 Task: Write the message "Tone and style: Engaging, conversational, and informative".
Action: Mouse moved to (1351, 109)
Screenshot: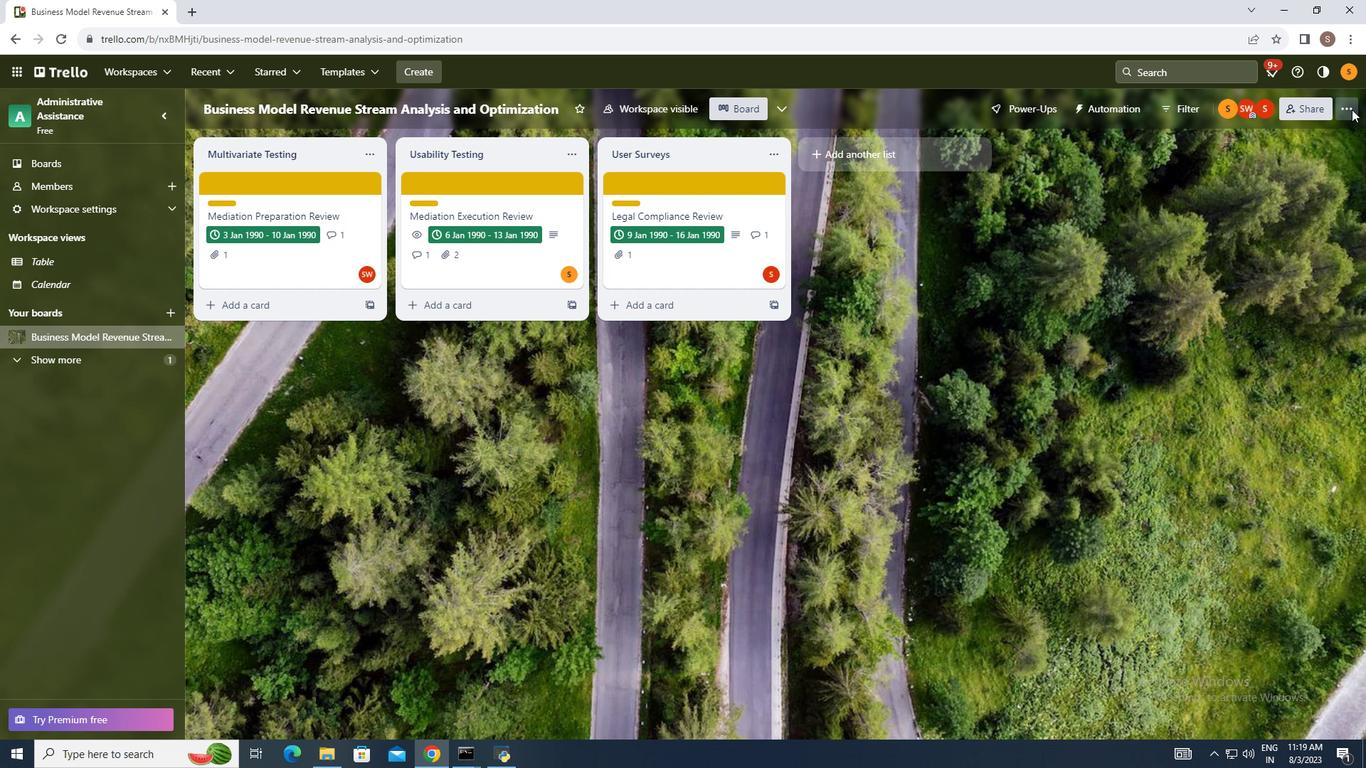 
Action: Mouse pressed left at (1351, 109)
Screenshot: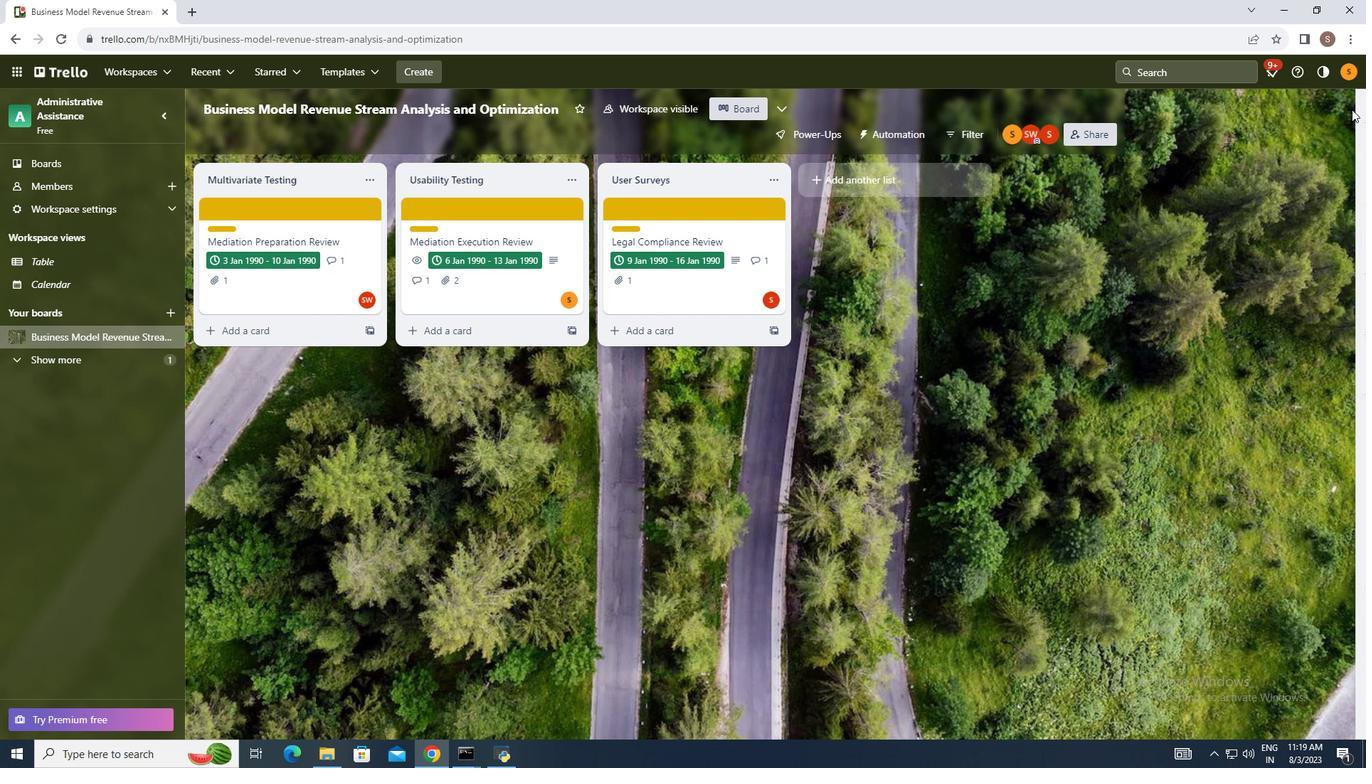
Action: Mouse moved to (1252, 311)
Screenshot: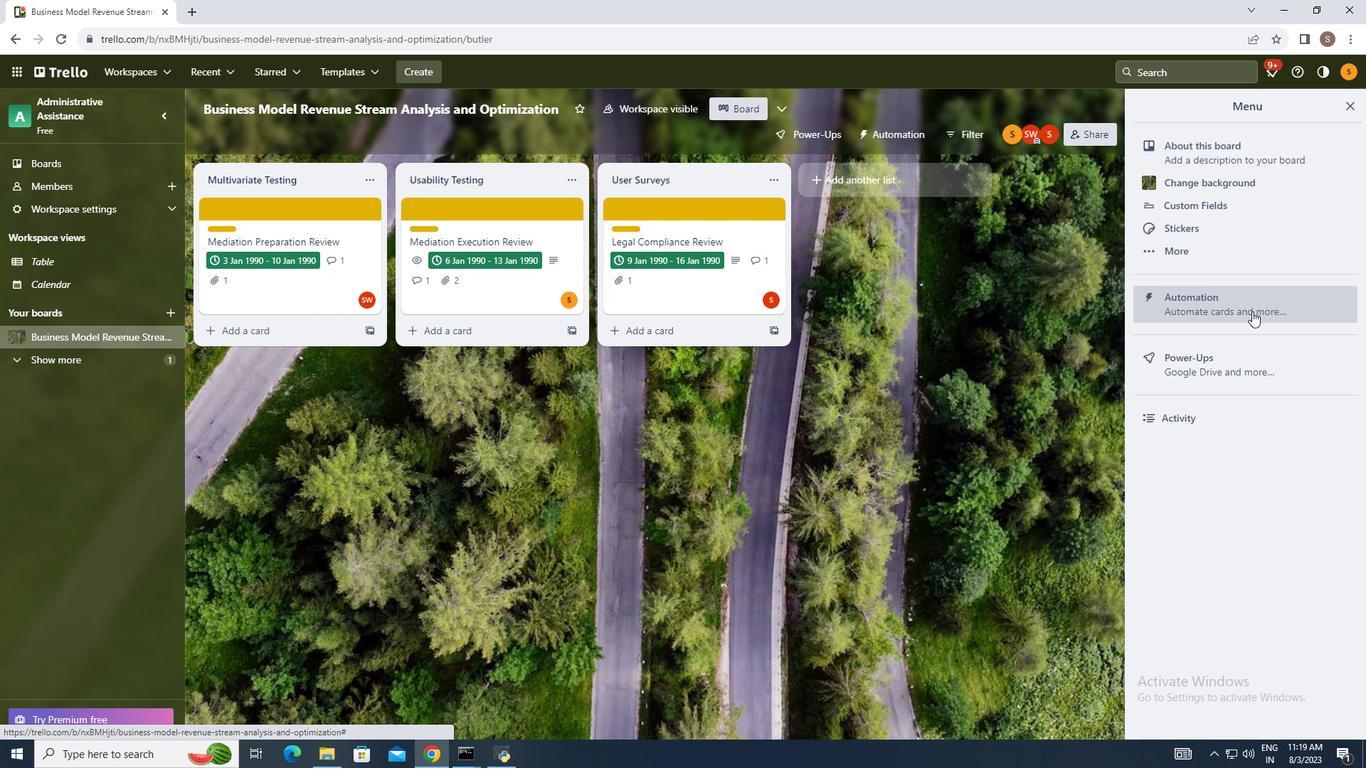 
Action: Mouse pressed left at (1252, 311)
Screenshot: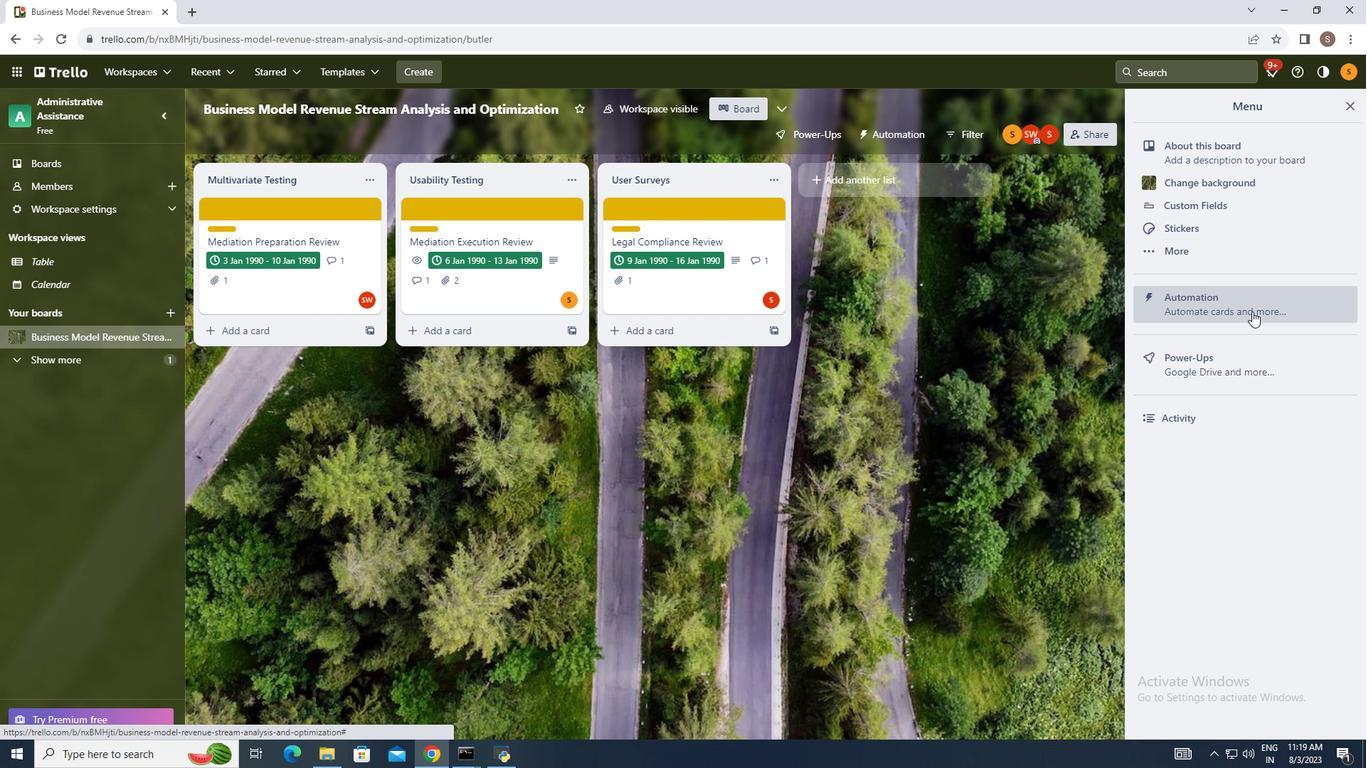 
Action: Mouse moved to (273, 379)
Screenshot: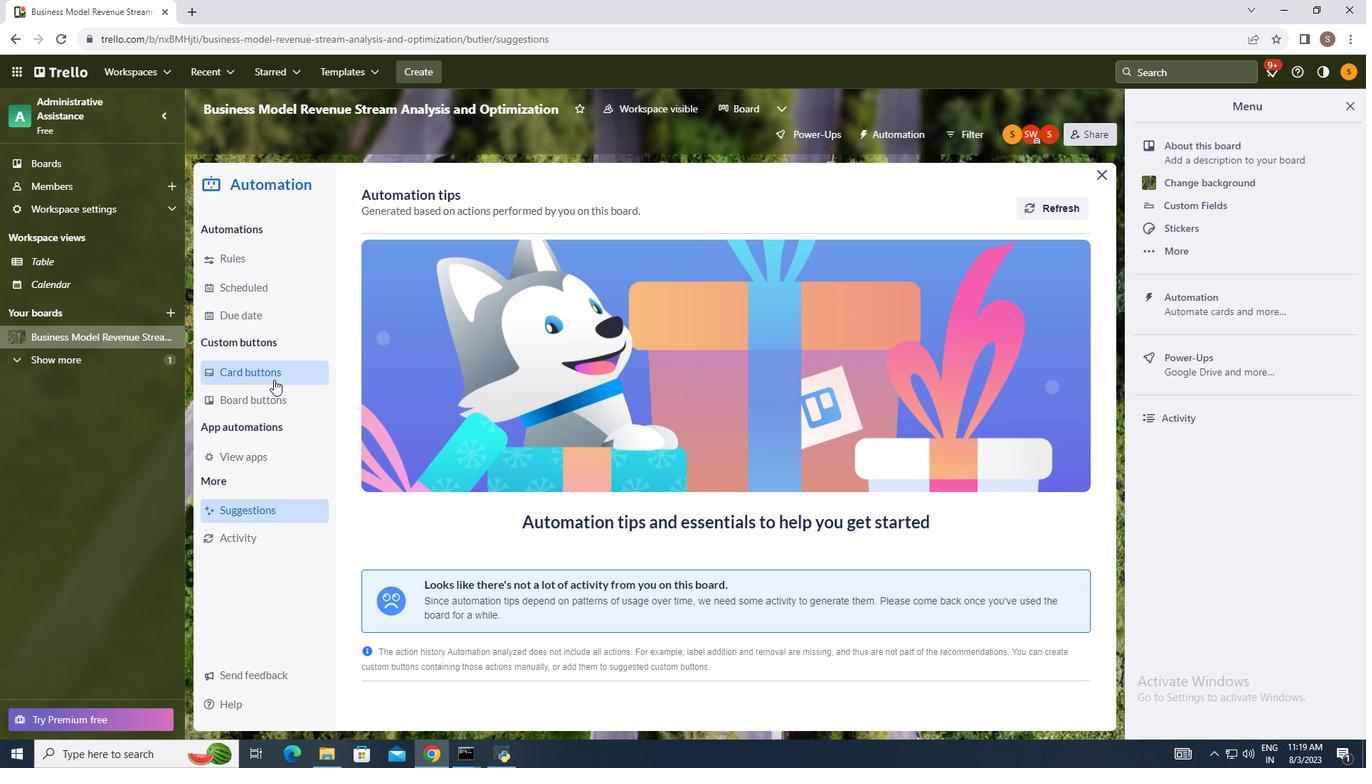 
Action: Mouse pressed left at (273, 379)
Screenshot: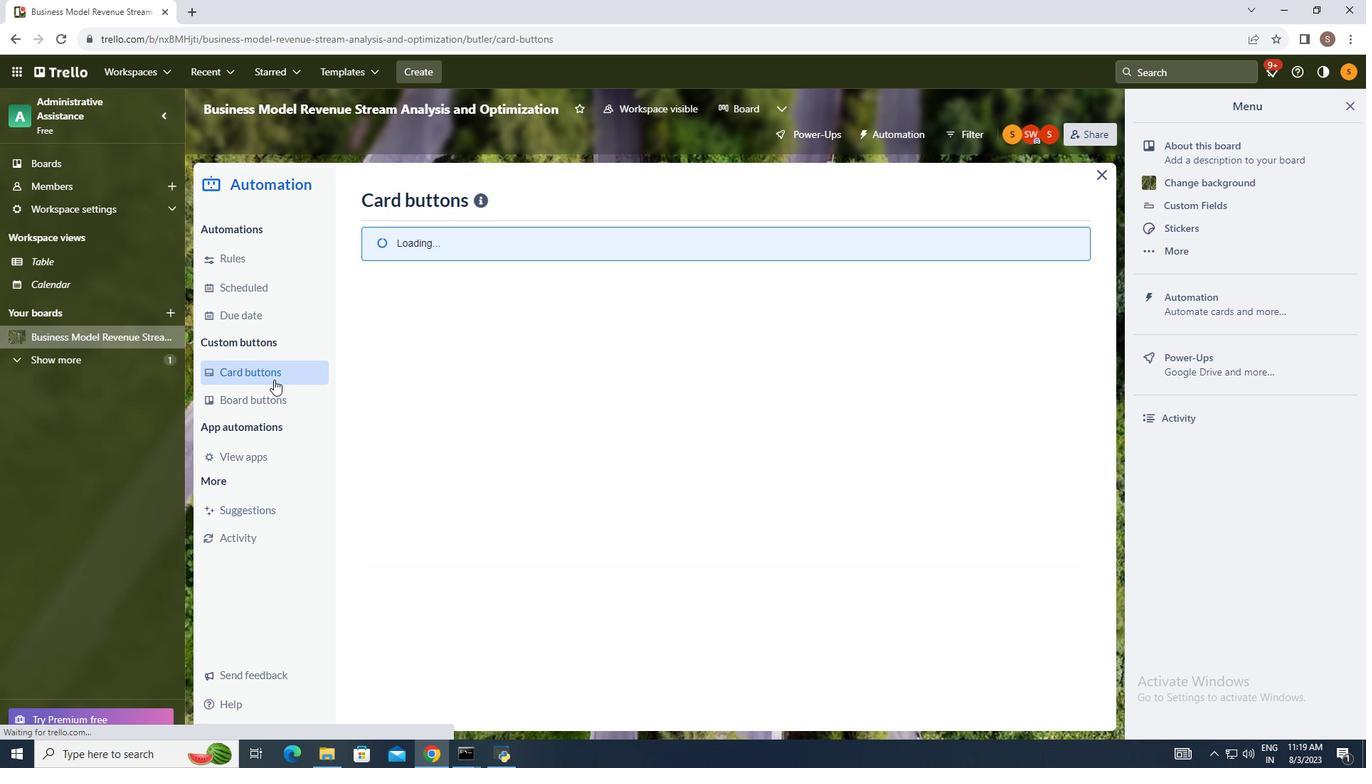 
Action: Mouse moved to (1028, 201)
Screenshot: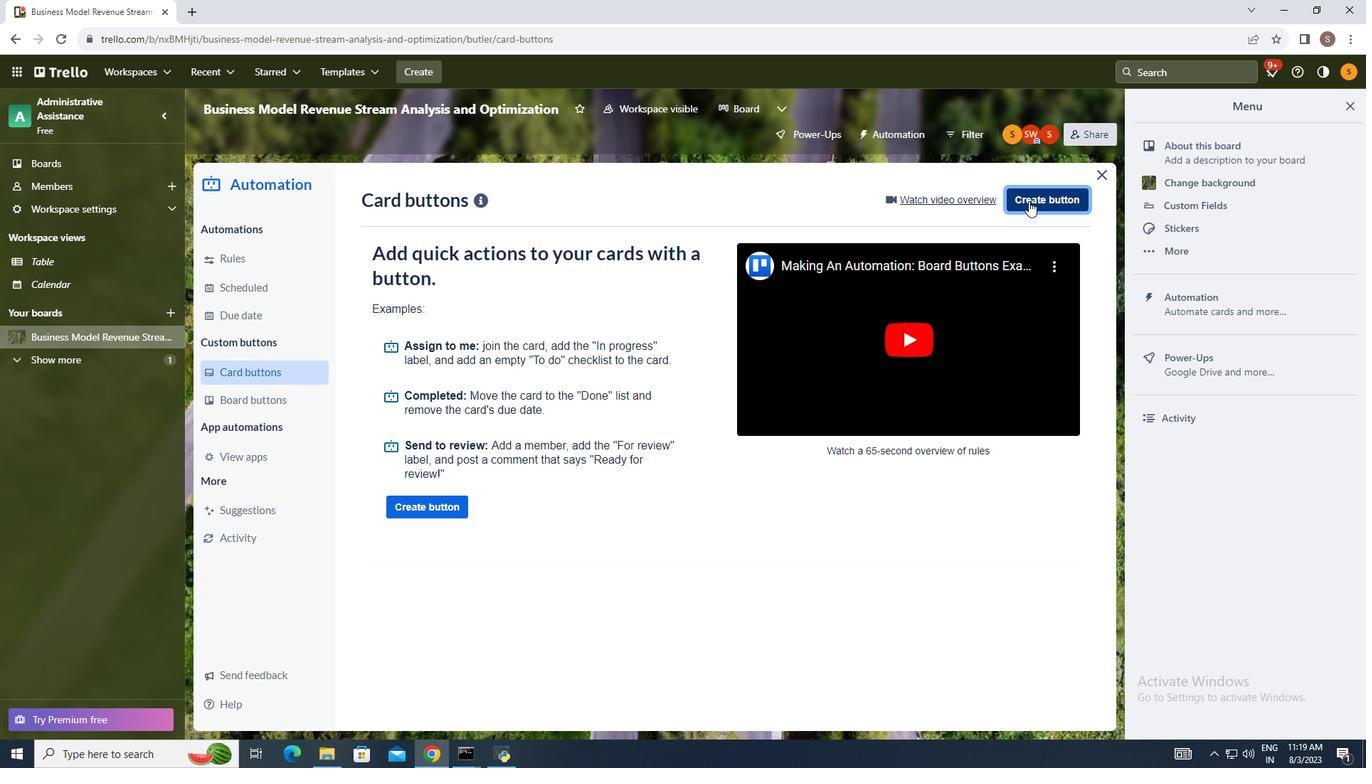 
Action: Mouse pressed left at (1028, 201)
Screenshot: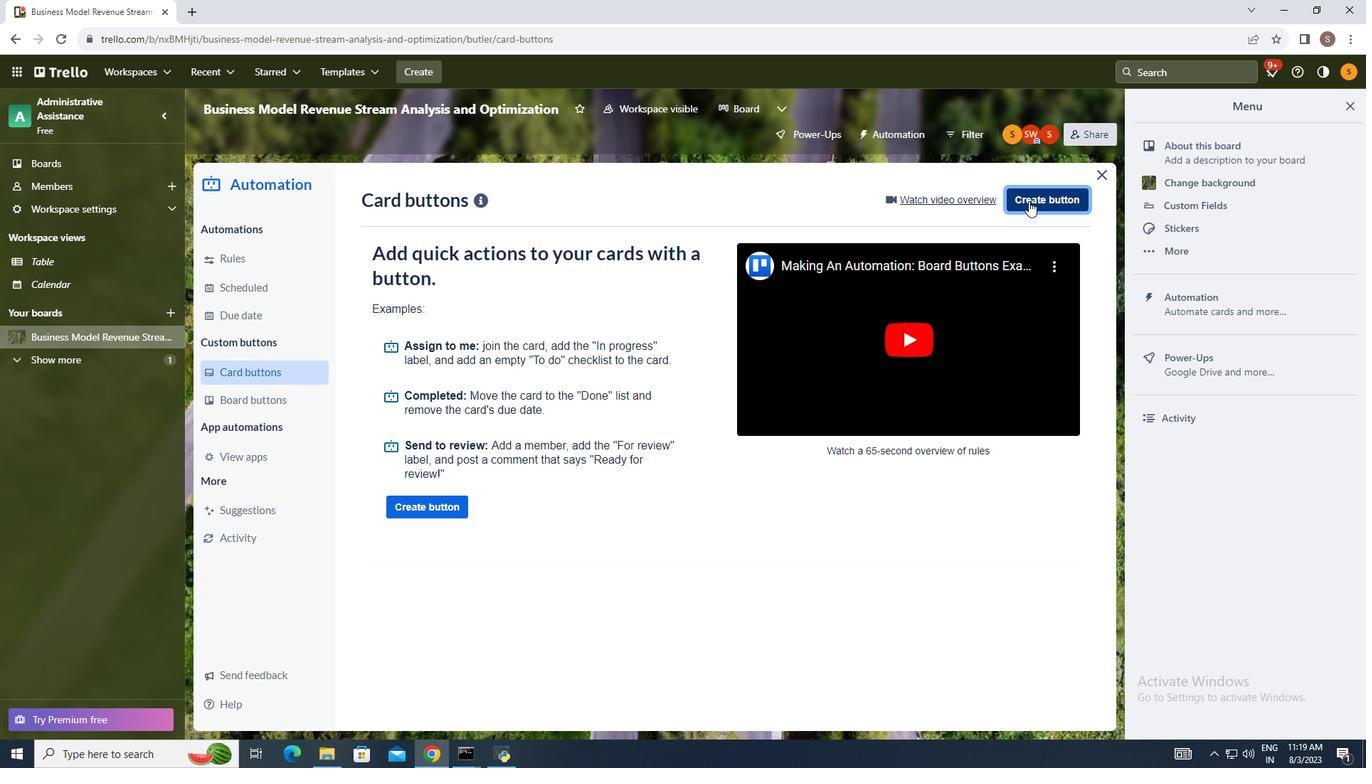 
Action: Mouse moved to (741, 394)
Screenshot: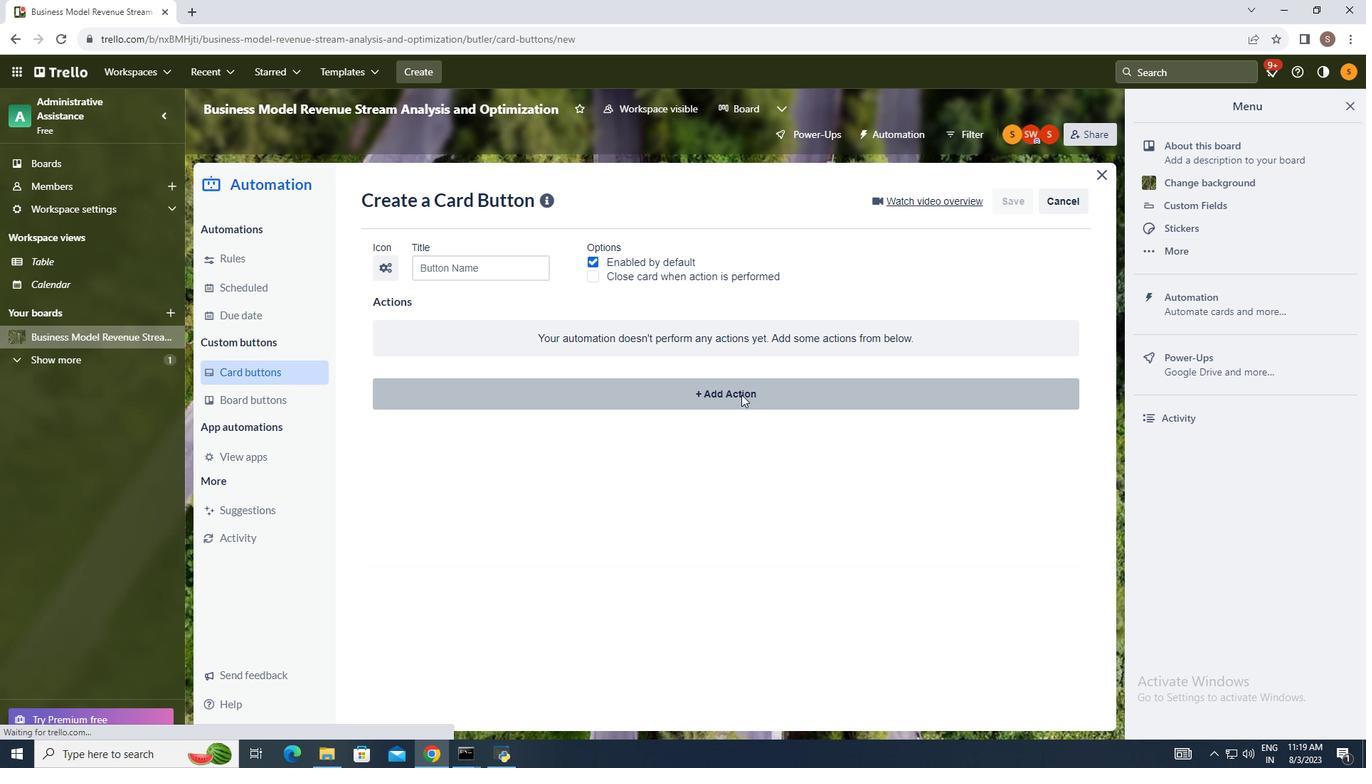 
Action: Mouse pressed left at (741, 394)
Screenshot: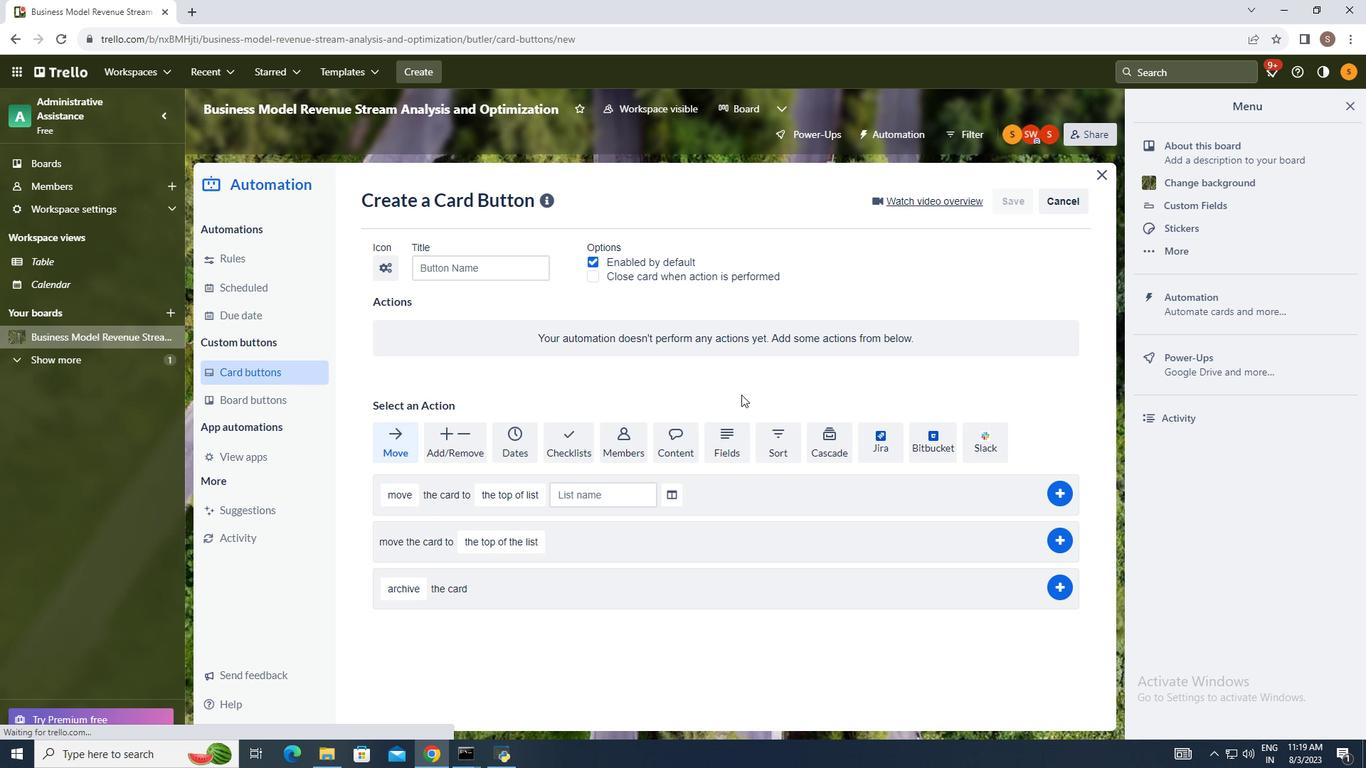 
Action: Mouse moved to (672, 441)
Screenshot: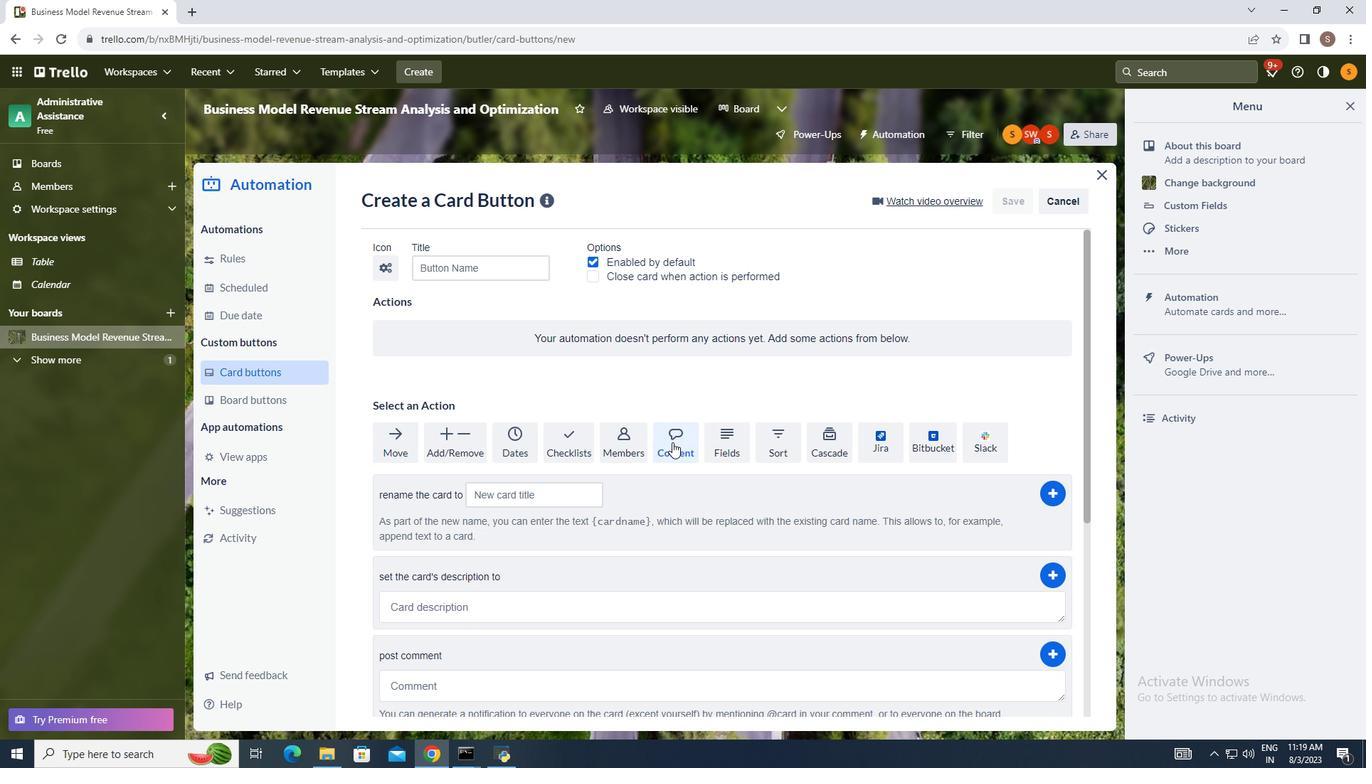 
Action: Mouse pressed left at (672, 441)
Screenshot: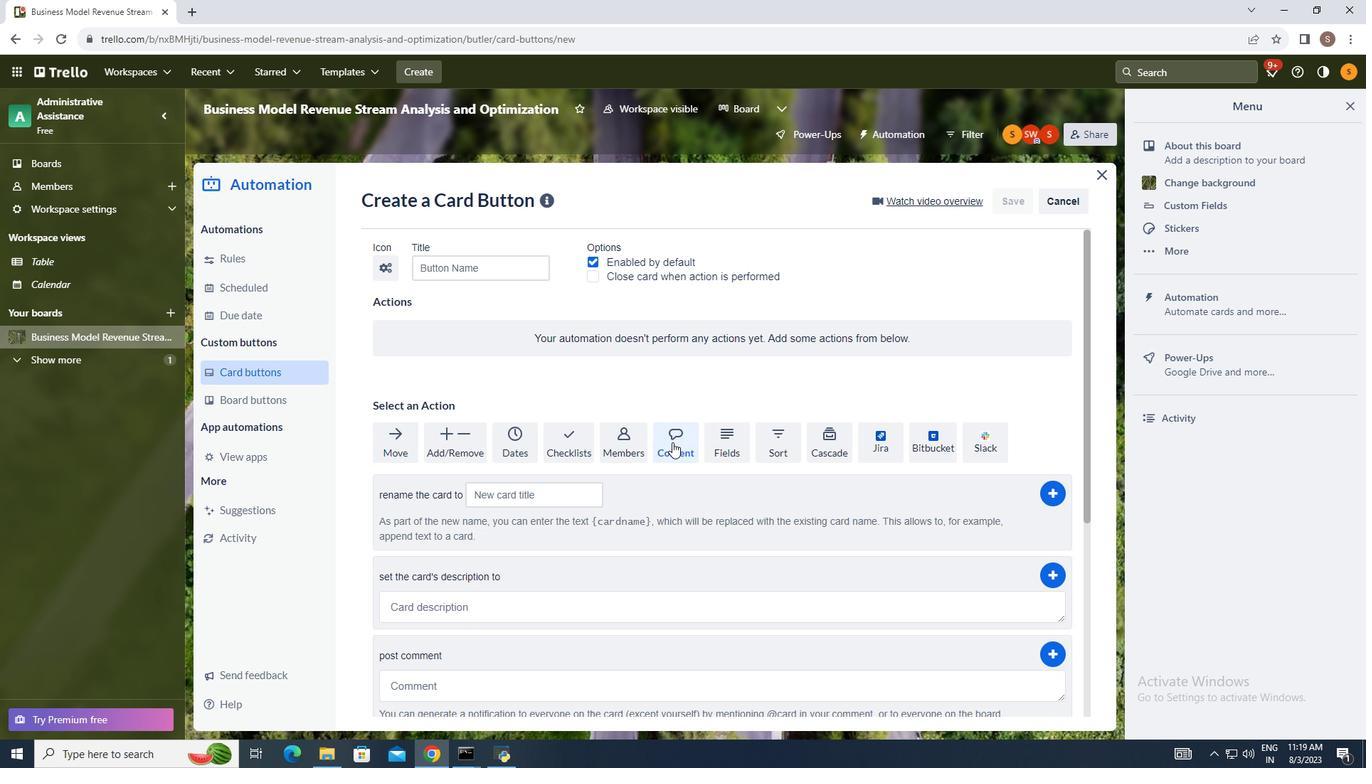 
Action: Mouse moved to (647, 492)
Screenshot: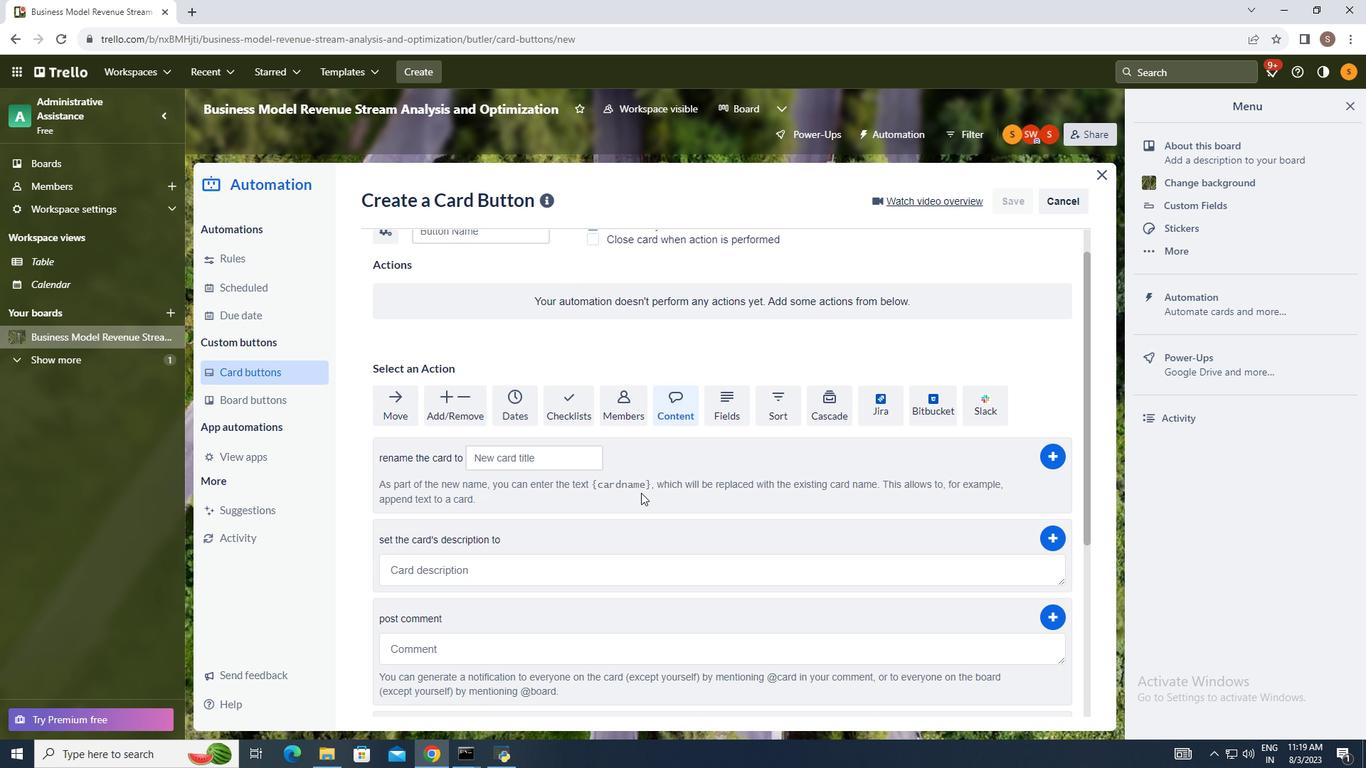 
Action: Mouse scrolled (647, 491) with delta (0, 0)
Screenshot: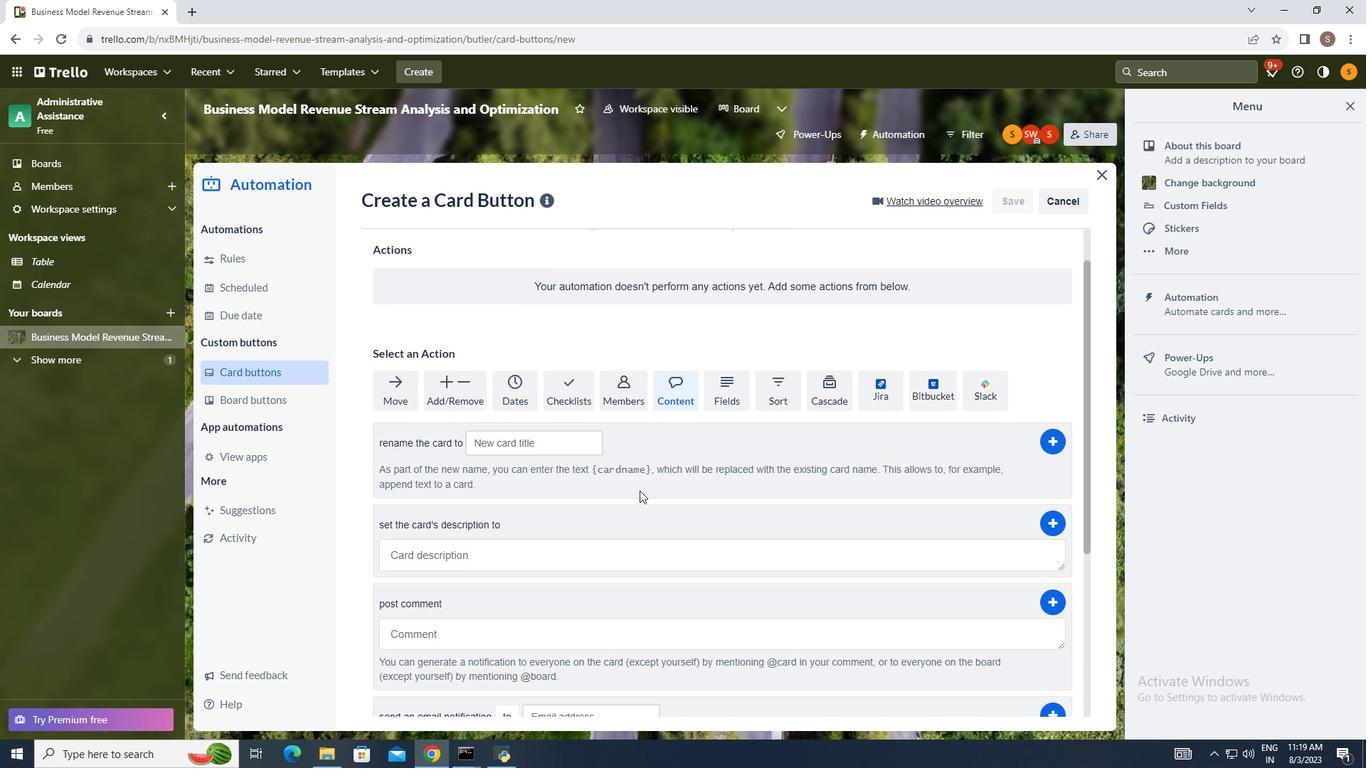 
Action: Mouse moved to (643, 493)
Screenshot: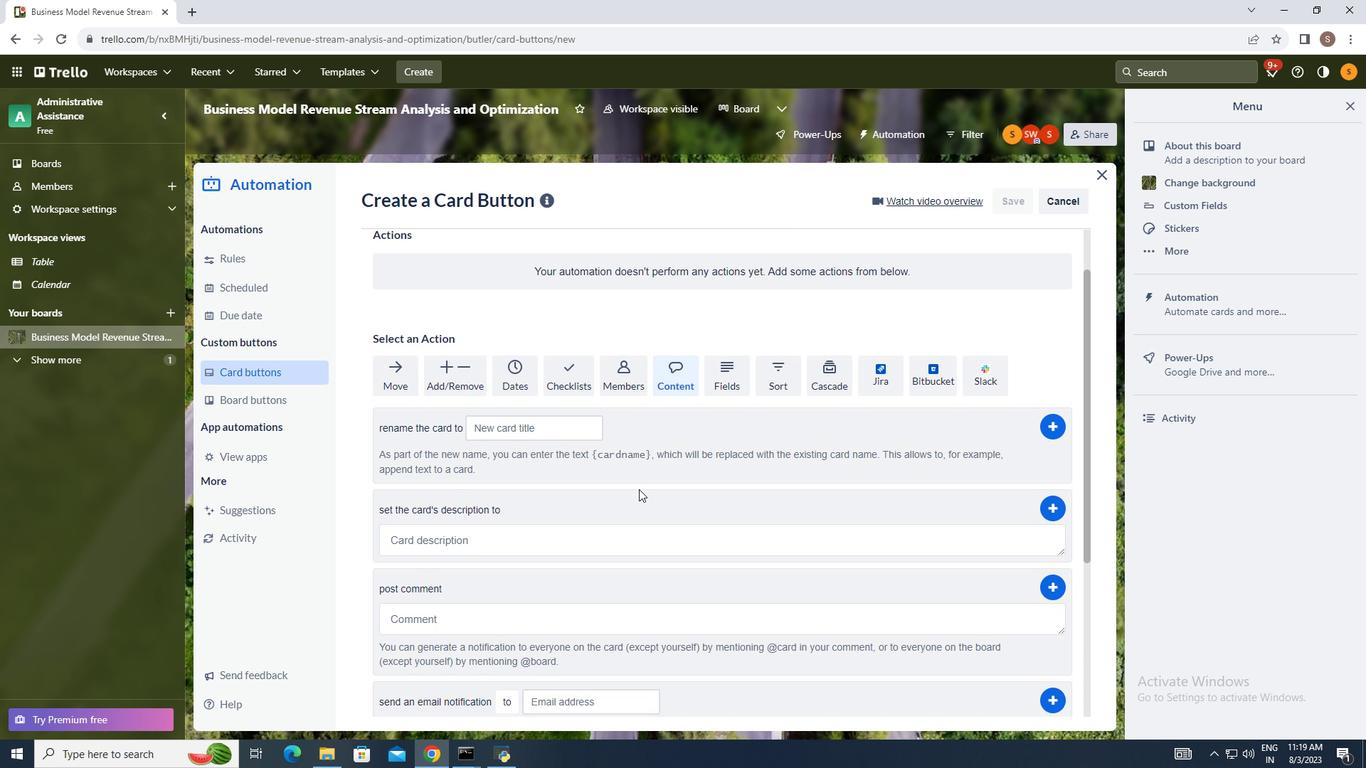 
Action: Mouse scrolled (643, 494) with delta (0, 0)
Screenshot: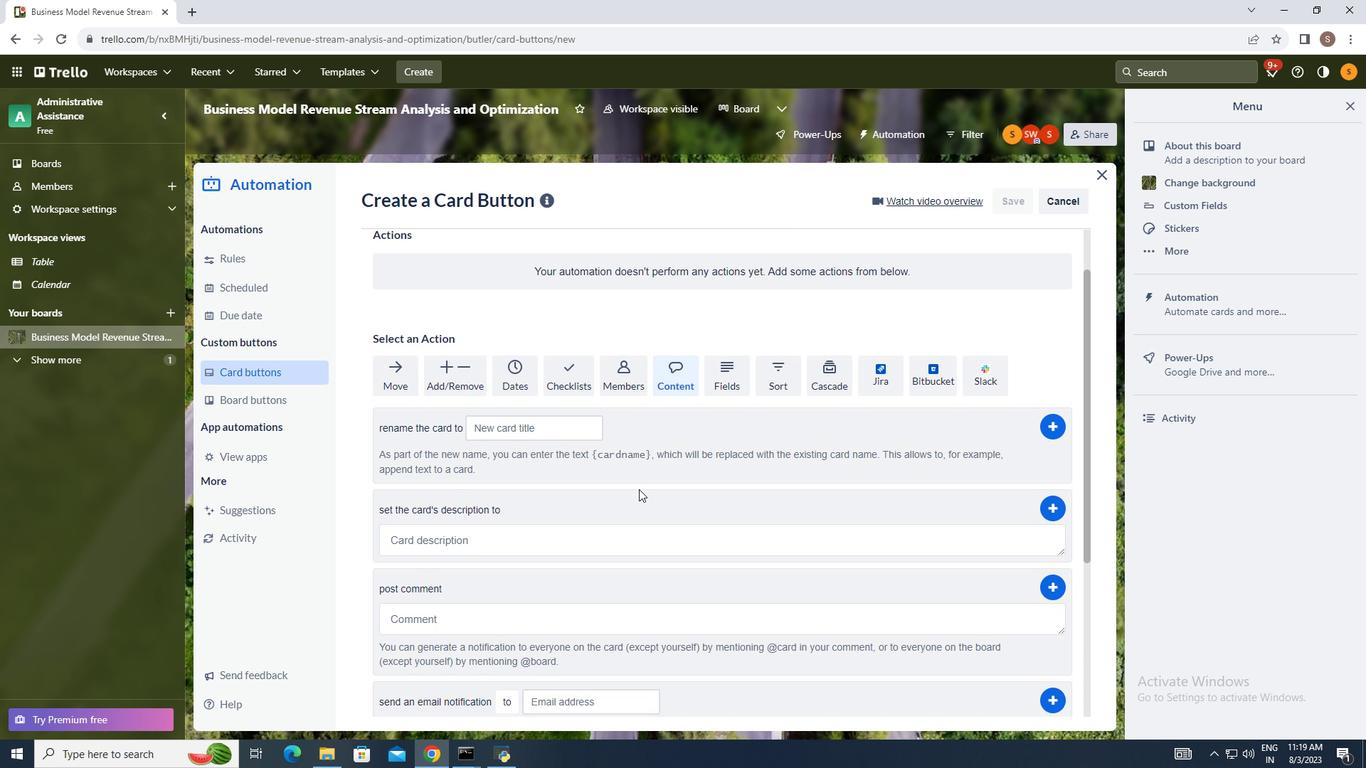 
Action: Mouse moved to (642, 494)
Screenshot: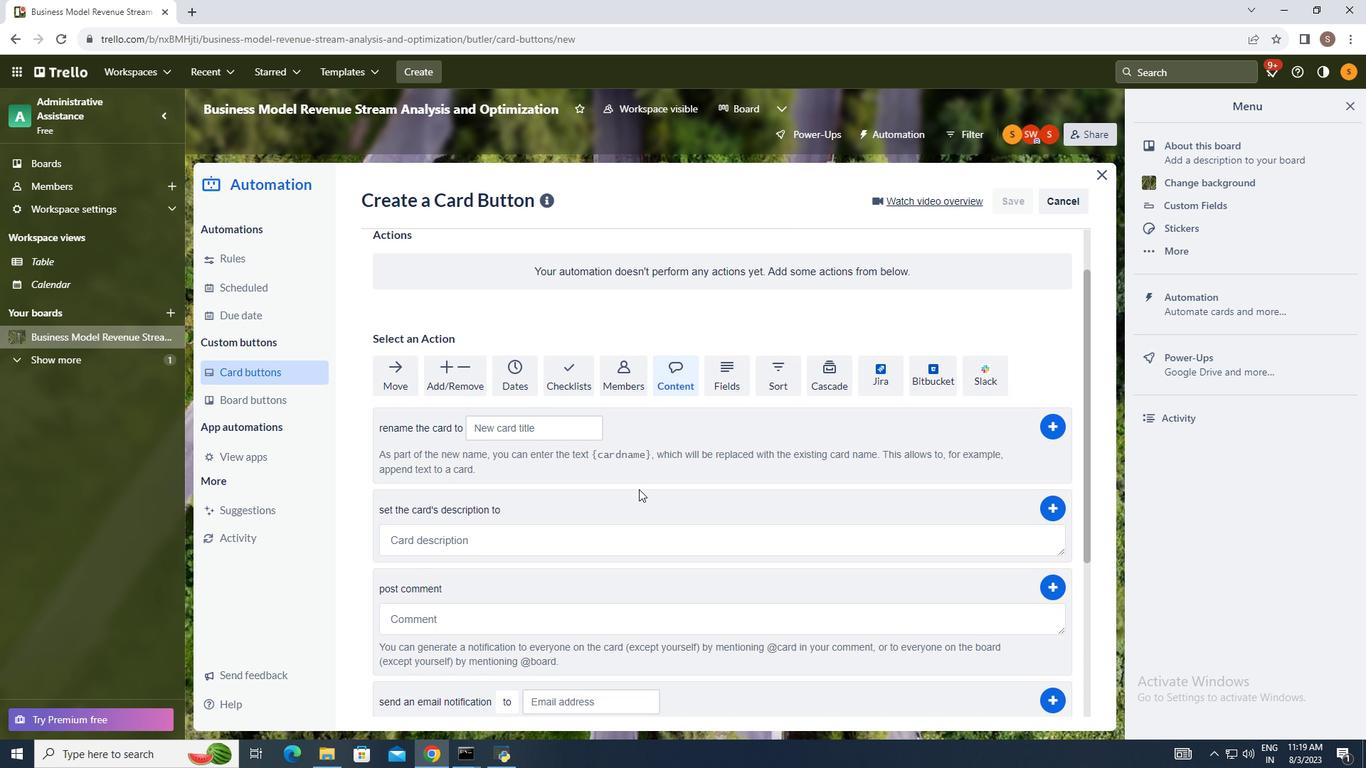 
Action: Mouse scrolled (642, 493) with delta (0, 0)
Screenshot: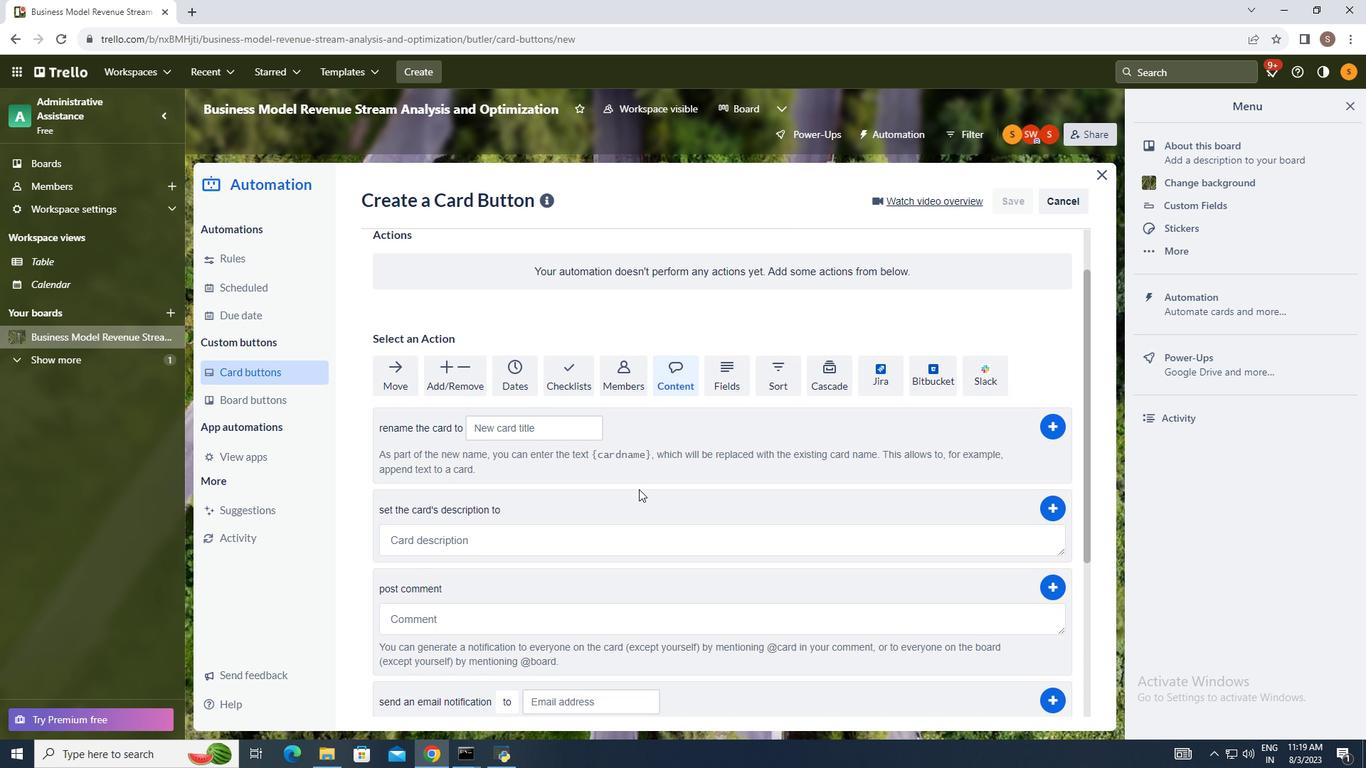 
Action: Mouse moved to (638, 489)
Screenshot: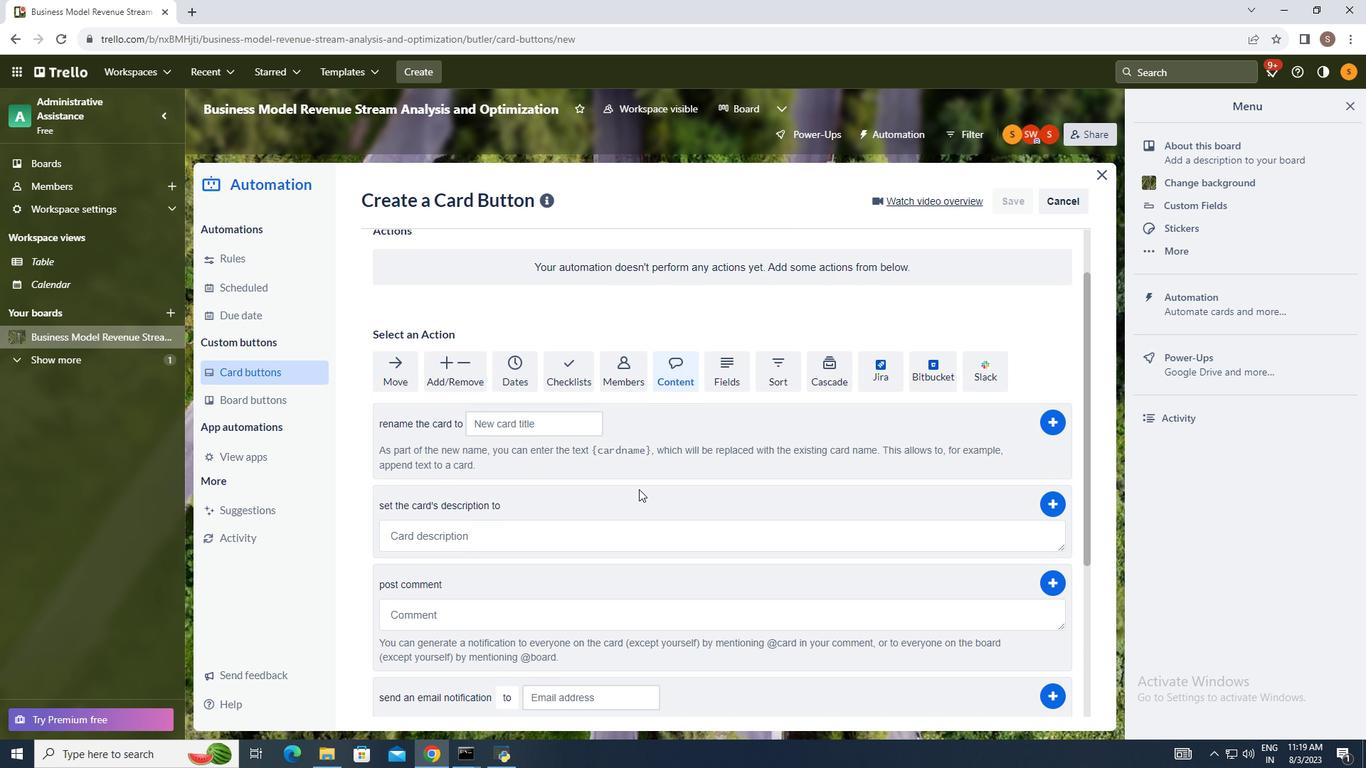 
Action: Mouse scrolled (638, 490) with delta (0, 0)
Screenshot: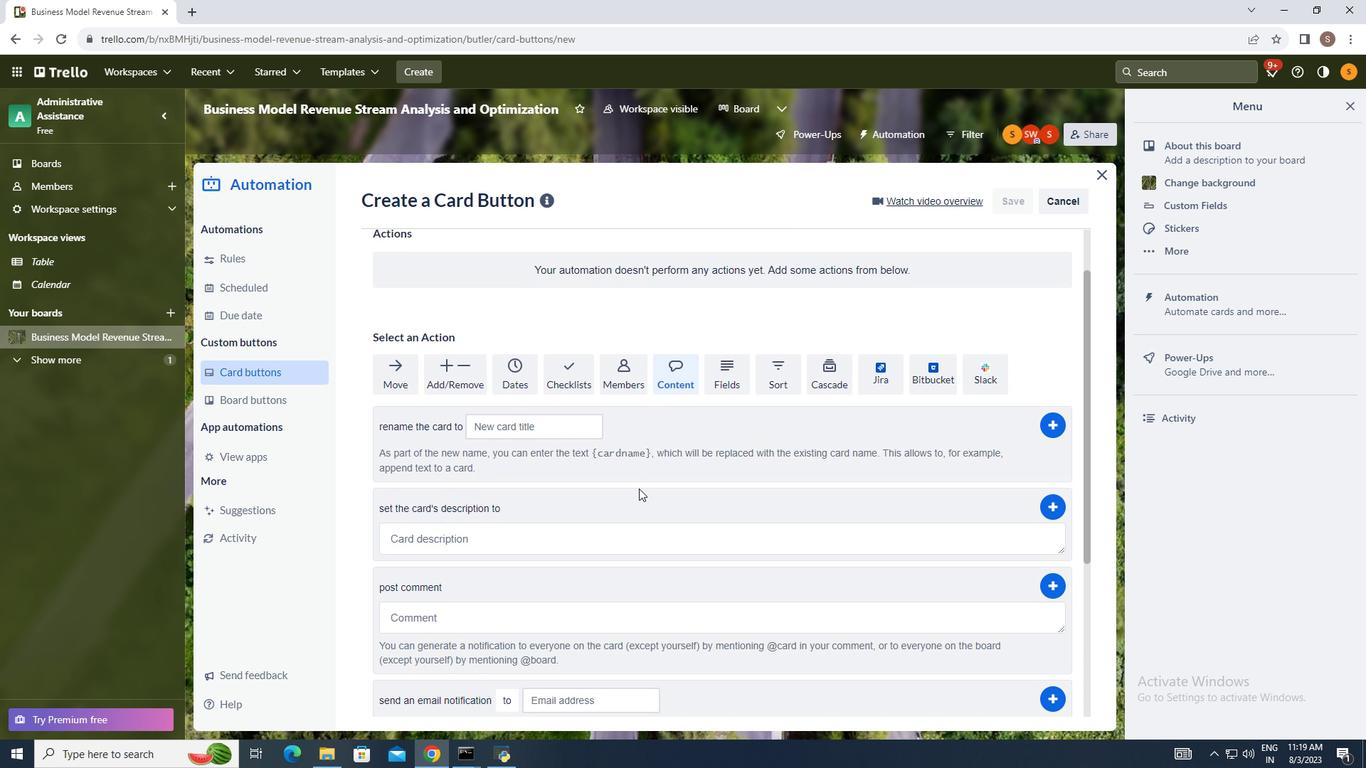 
Action: Mouse scrolled (638, 488) with delta (0, 0)
Screenshot: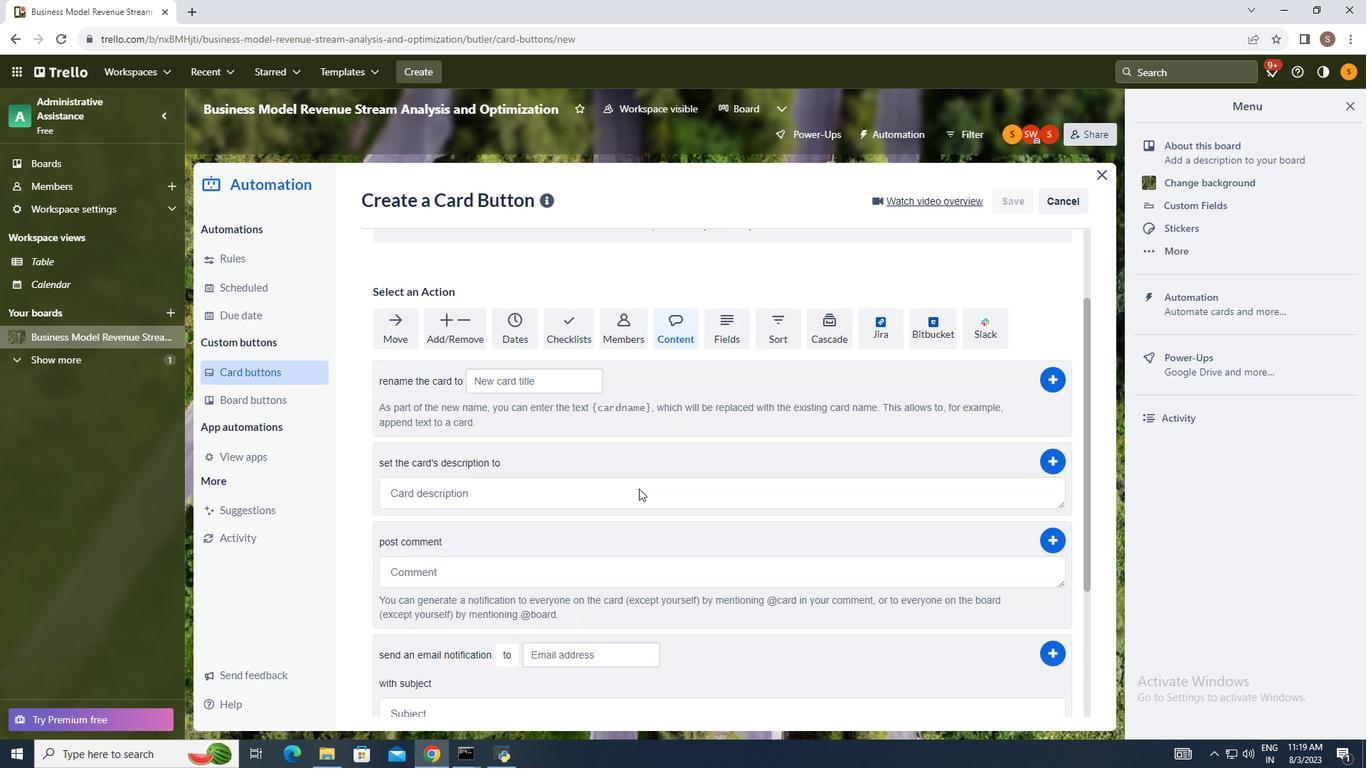
Action: Mouse scrolled (638, 488) with delta (0, 0)
Screenshot: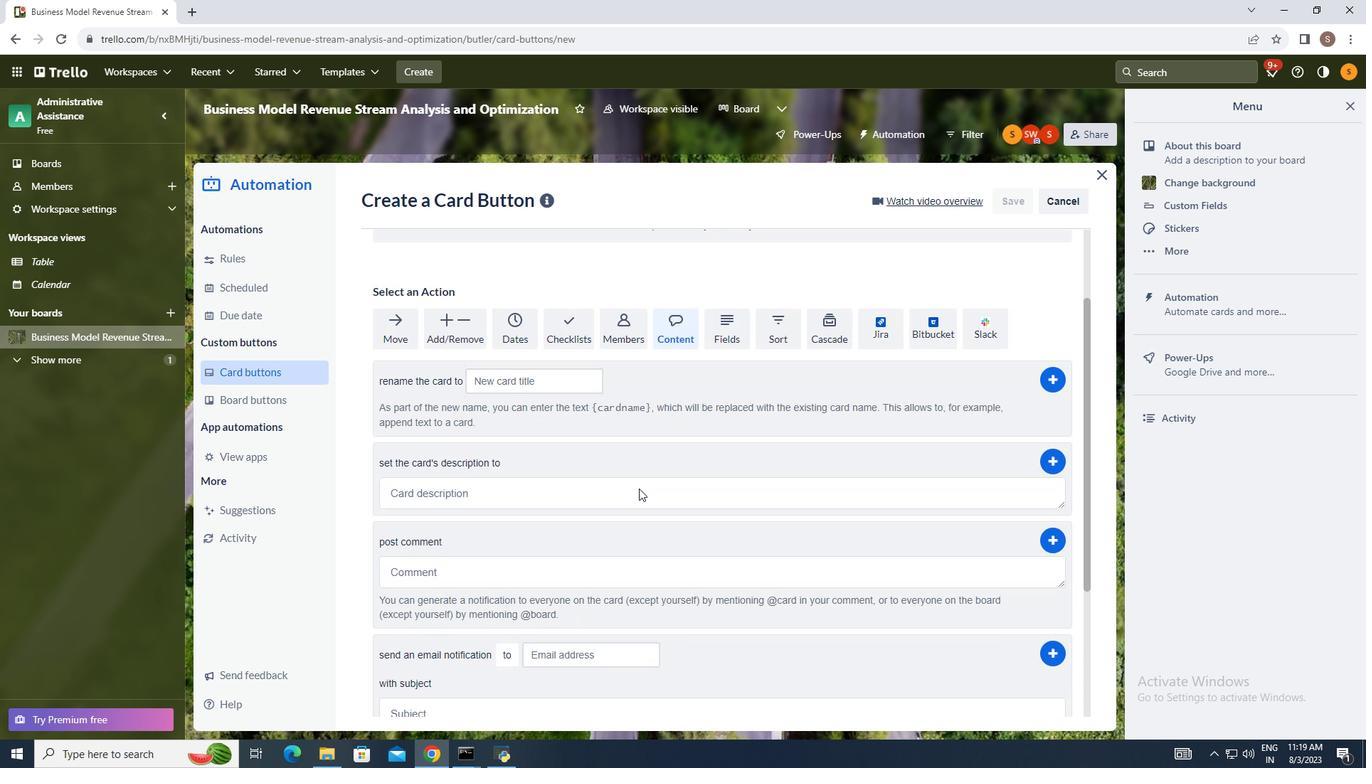 
Action: Mouse moved to (638, 488)
Screenshot: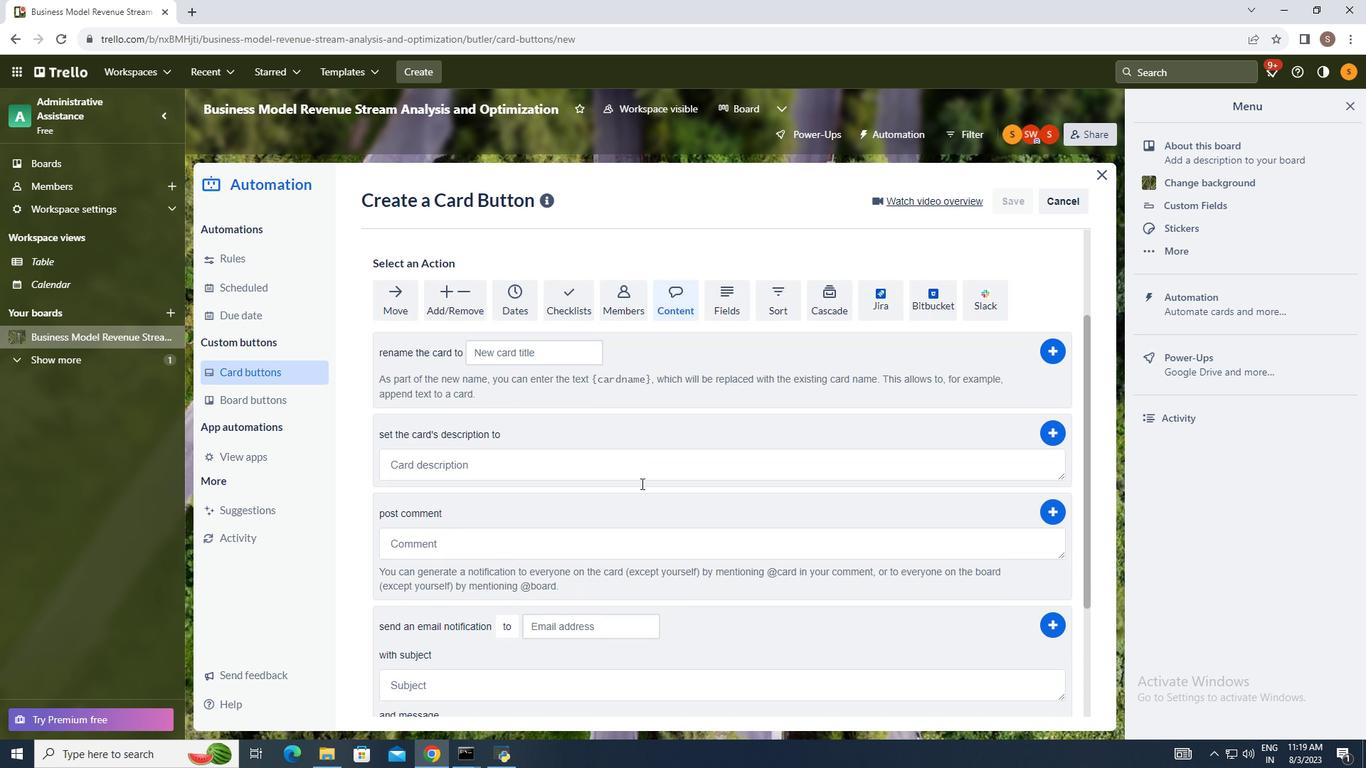 
Action: Mouse scrolled (638, 489) with delta (0, 0)
Screenshot: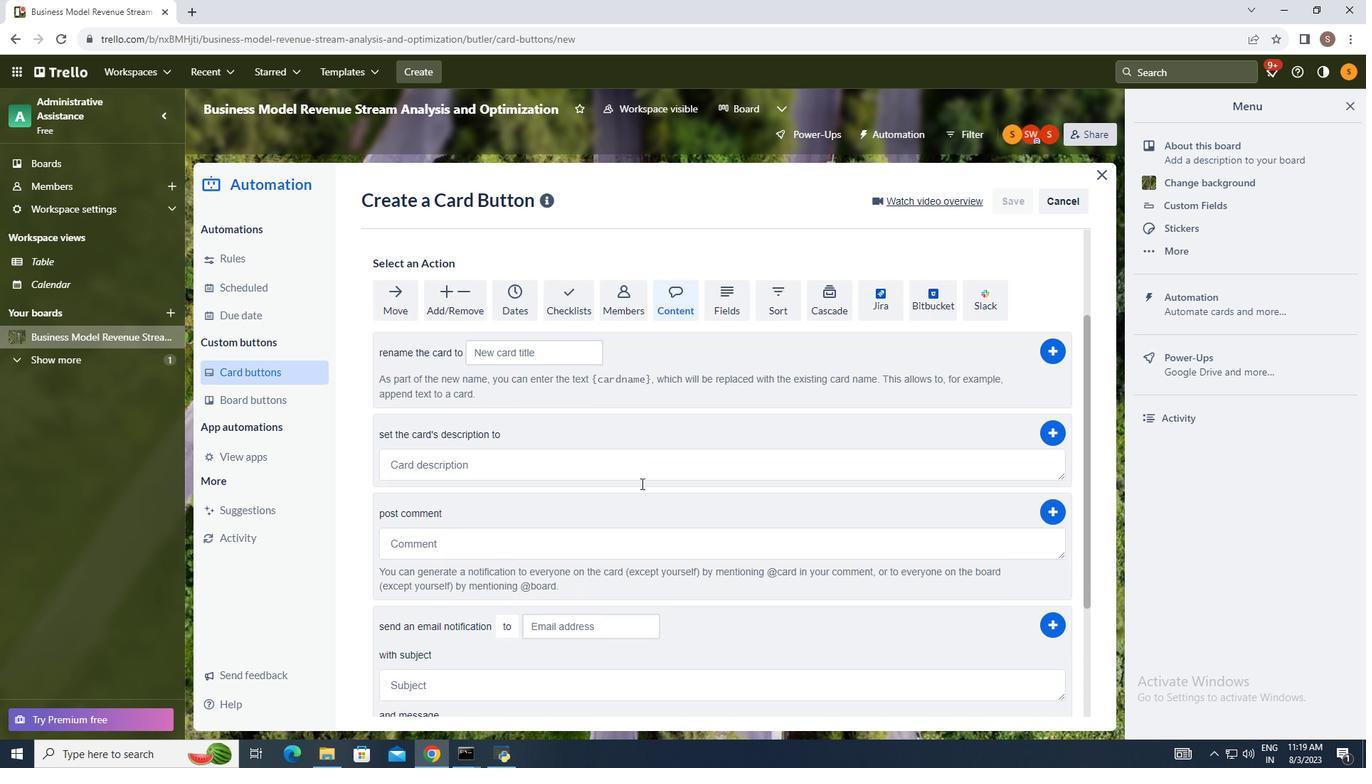 
Action: Mouse moved to (641, 484)
Screenshot: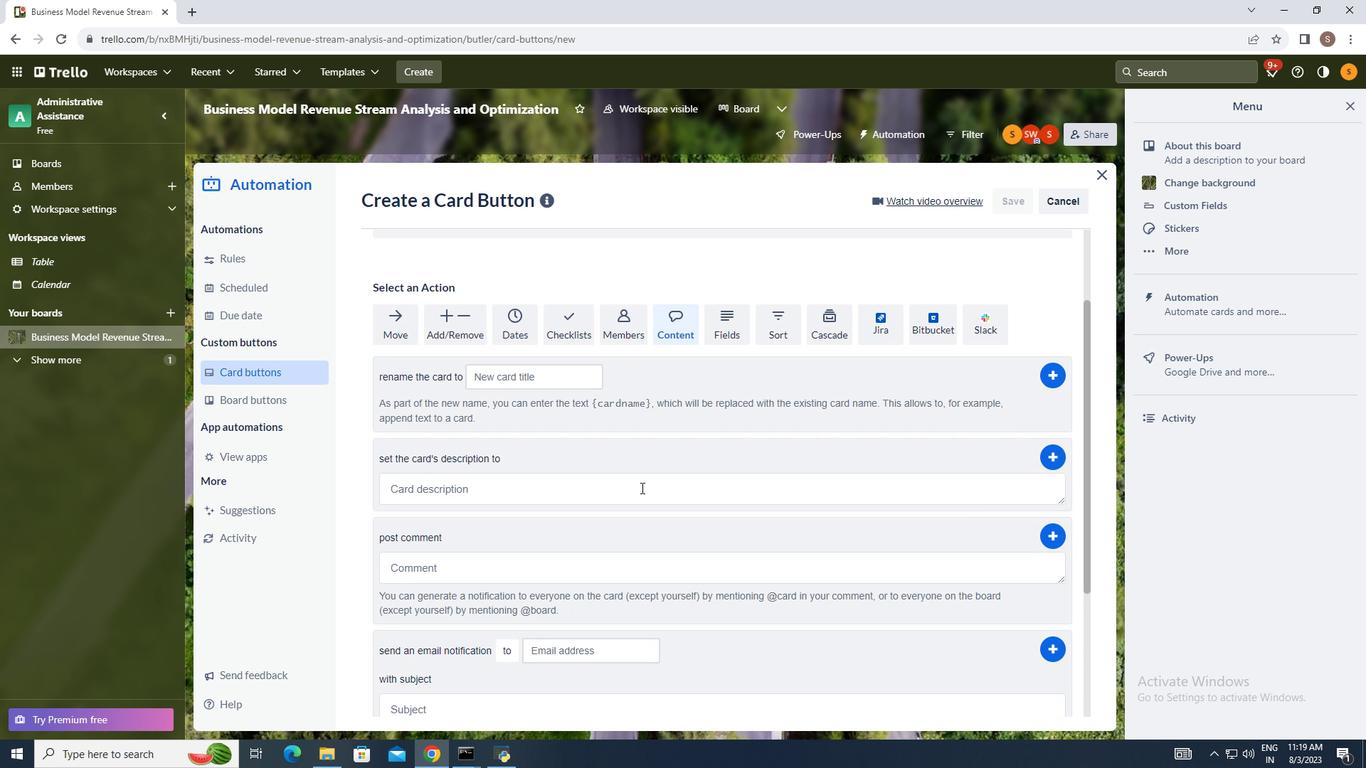 
Action: Mouse scrolled (641, 483) with delta (0, 0)
Screenshot: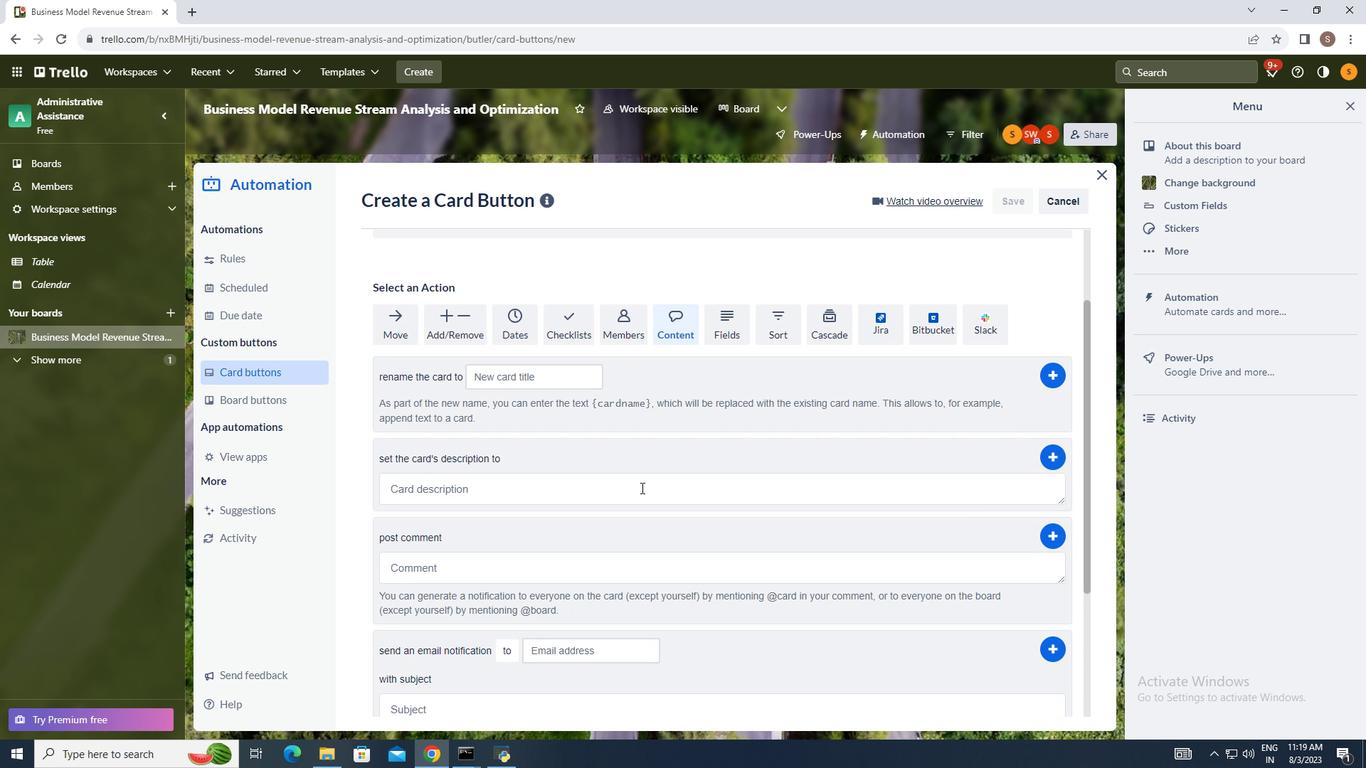 
Action: Mouse moved to (641, 485)
Screenshot: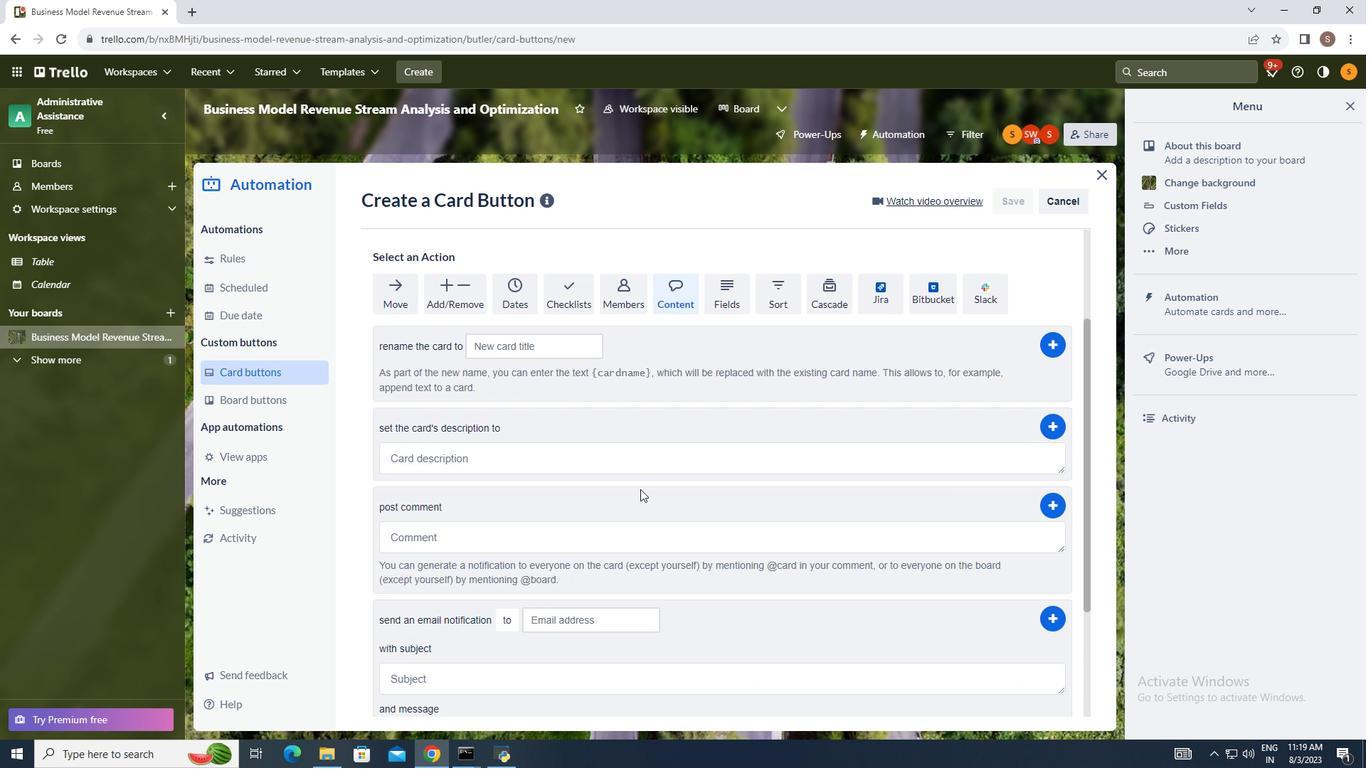 
Action: Mouse scrolled (641, 486) with delta (0, 0)
Screenshot: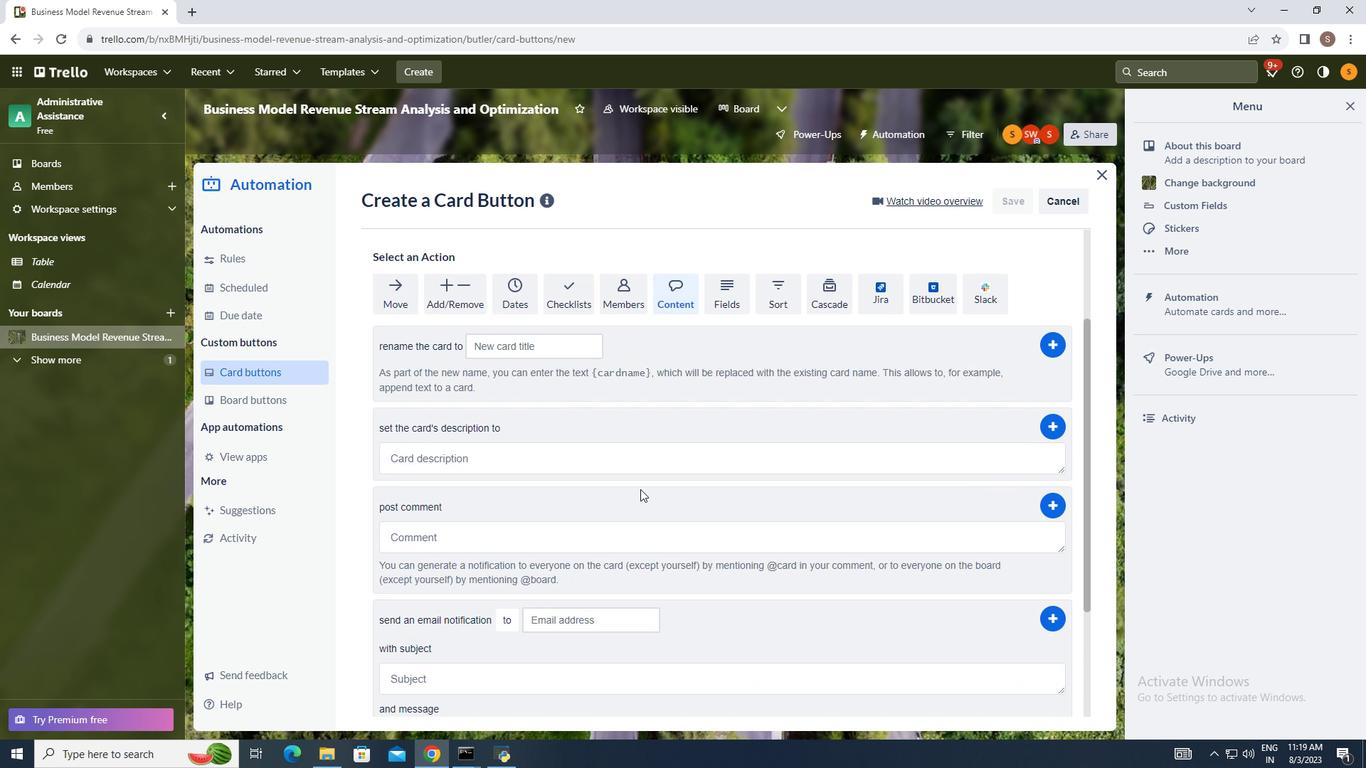 
Action: Mouse moved to (641, 486)
Screenshot: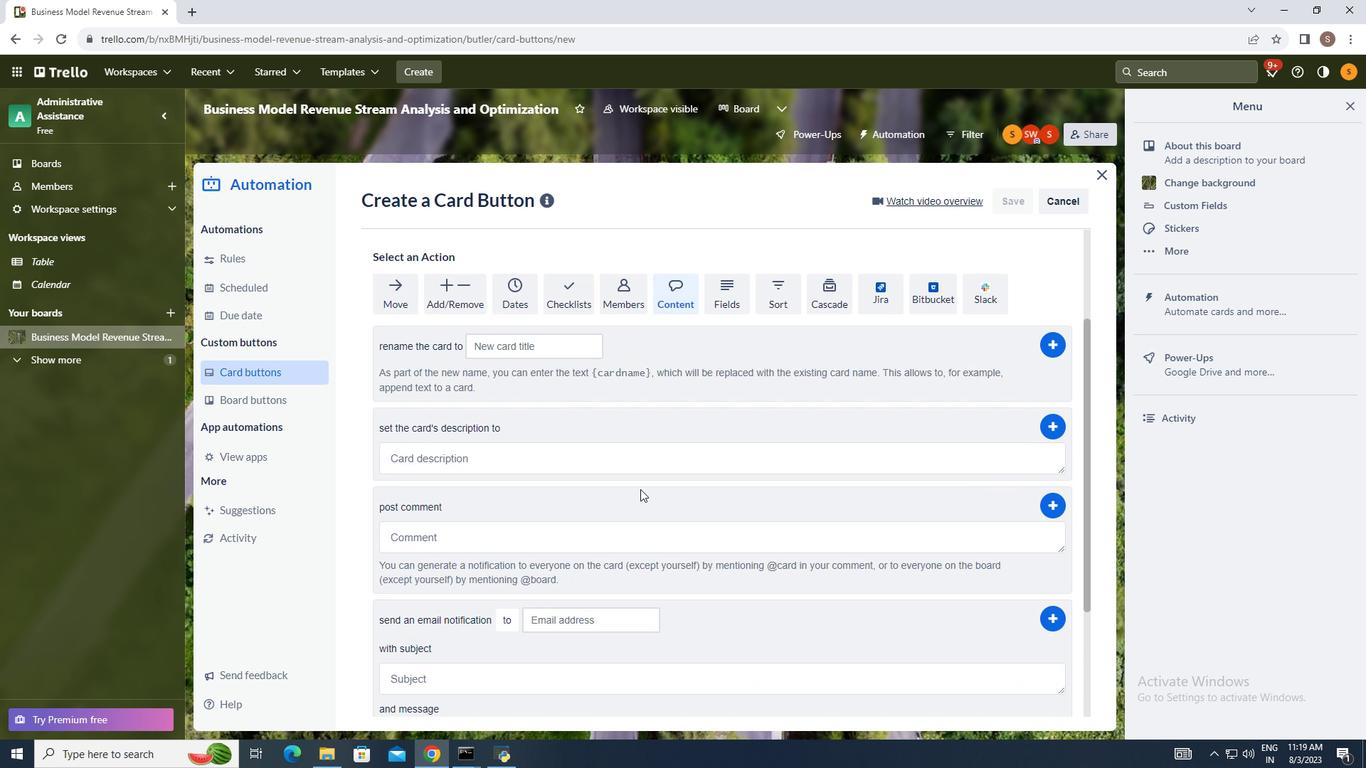 
Action: Mouse scrolled (641, 485) with delta (0, 0)
Screenshot: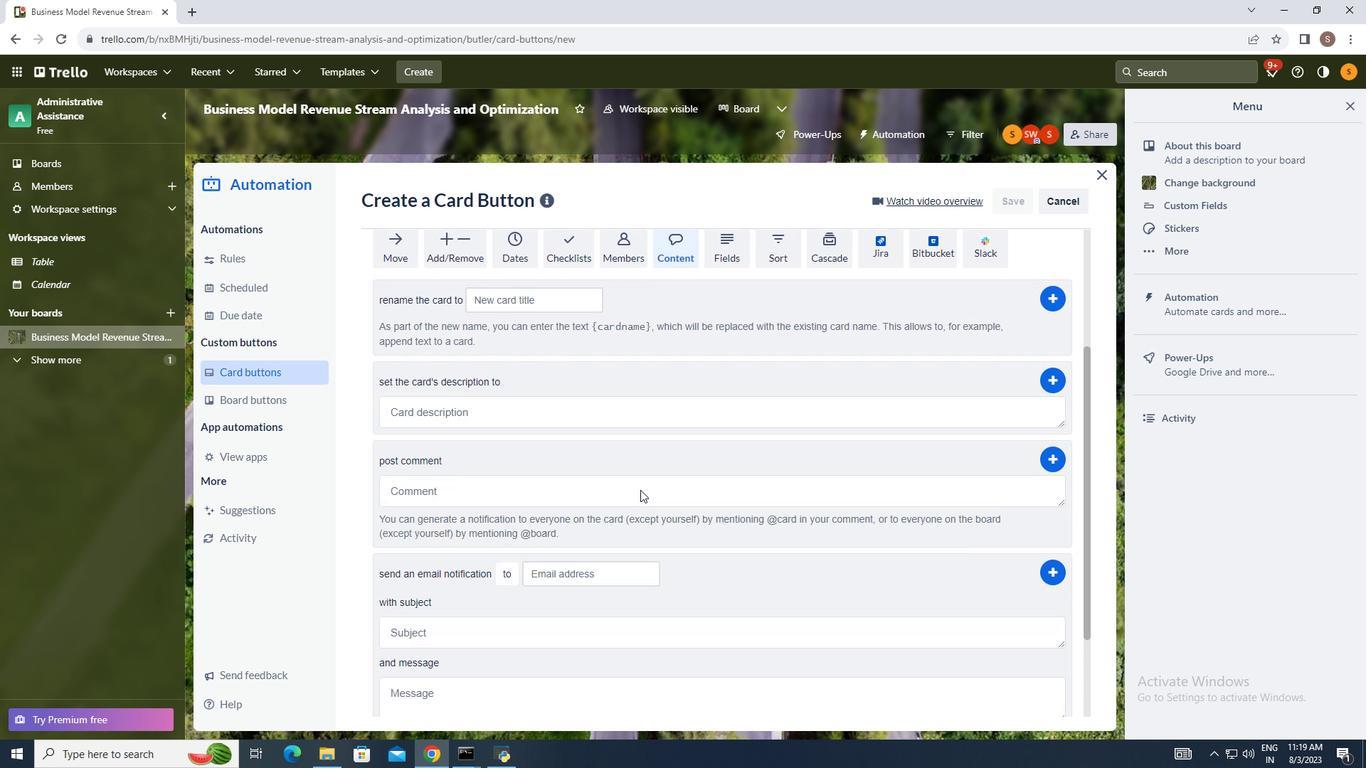 
Action: Mouse moved to (641, 488)
Screenshot: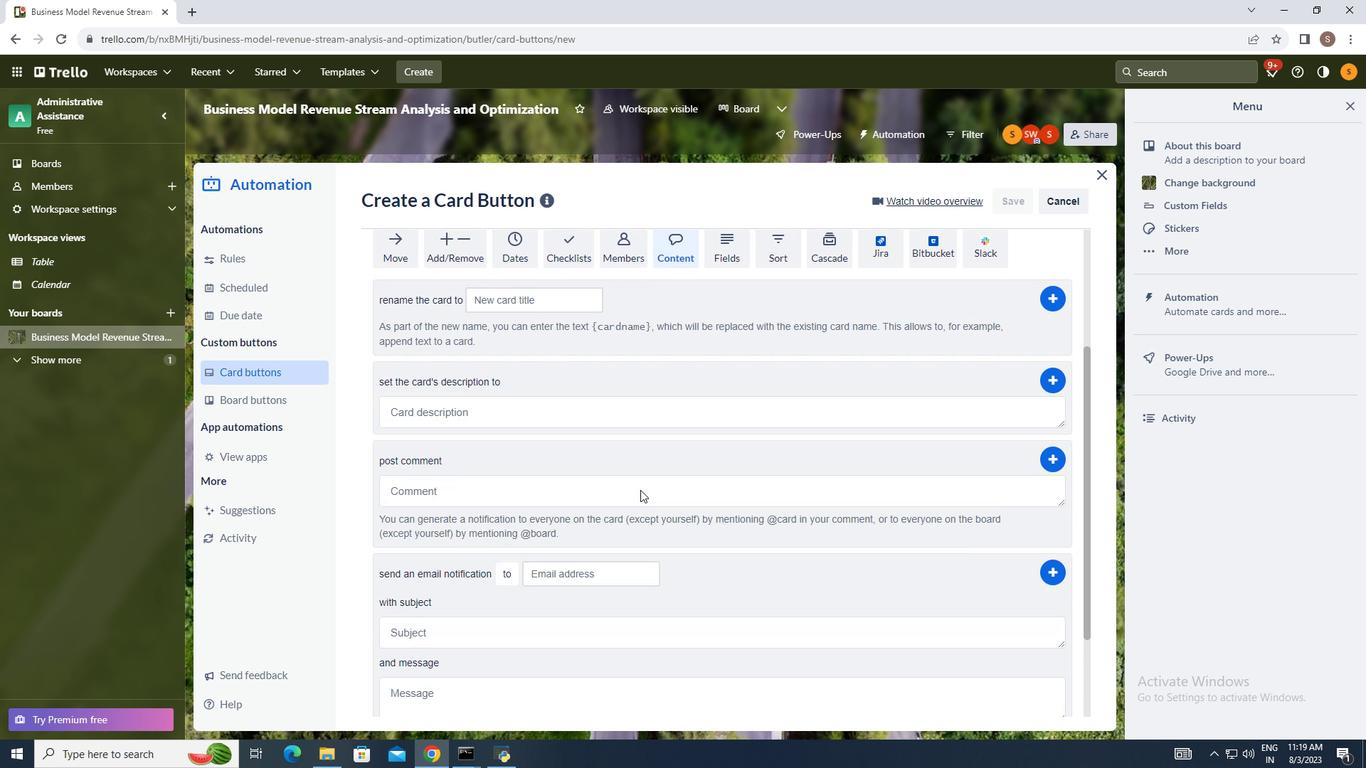 
Action: Mouse scrolled (641, 487) with delta (0, 0)
Screenshot: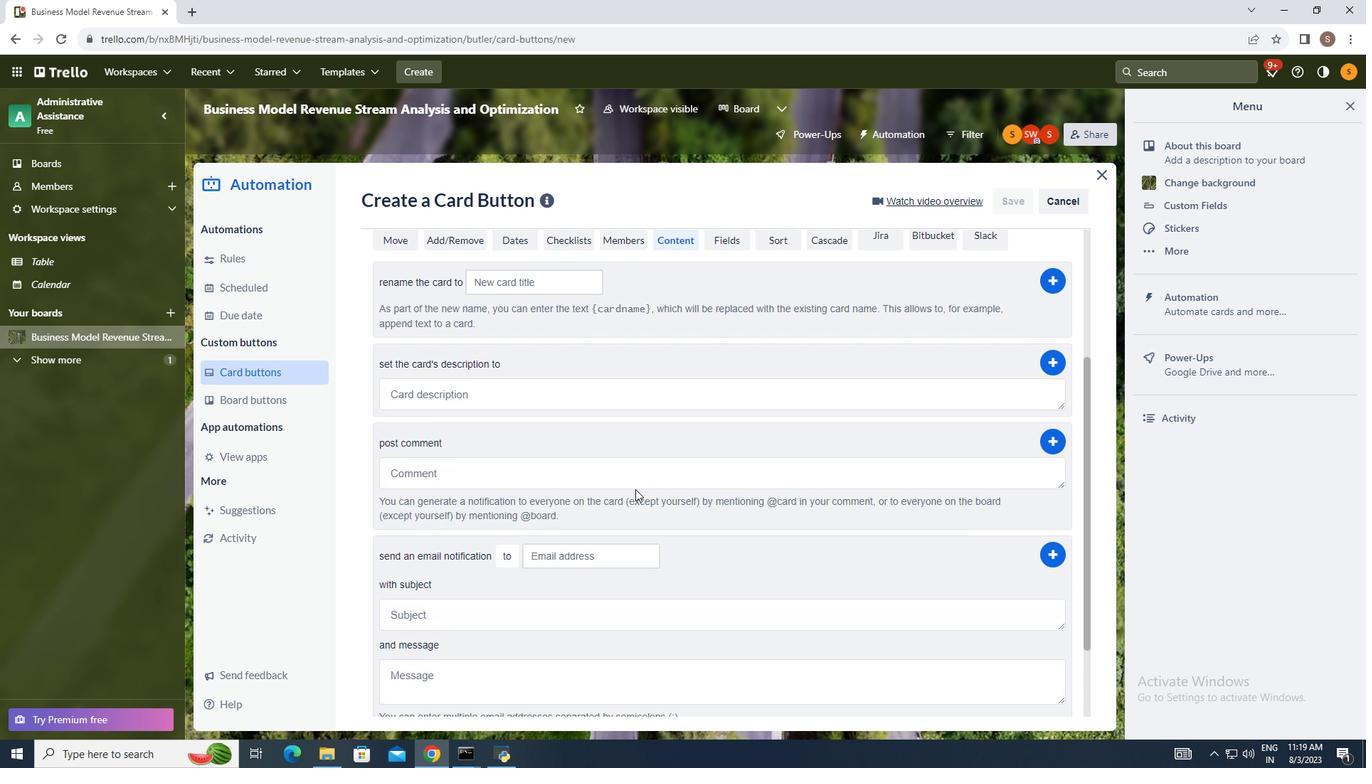 
Action: Mouse moved to (636, 489)
Screenshot: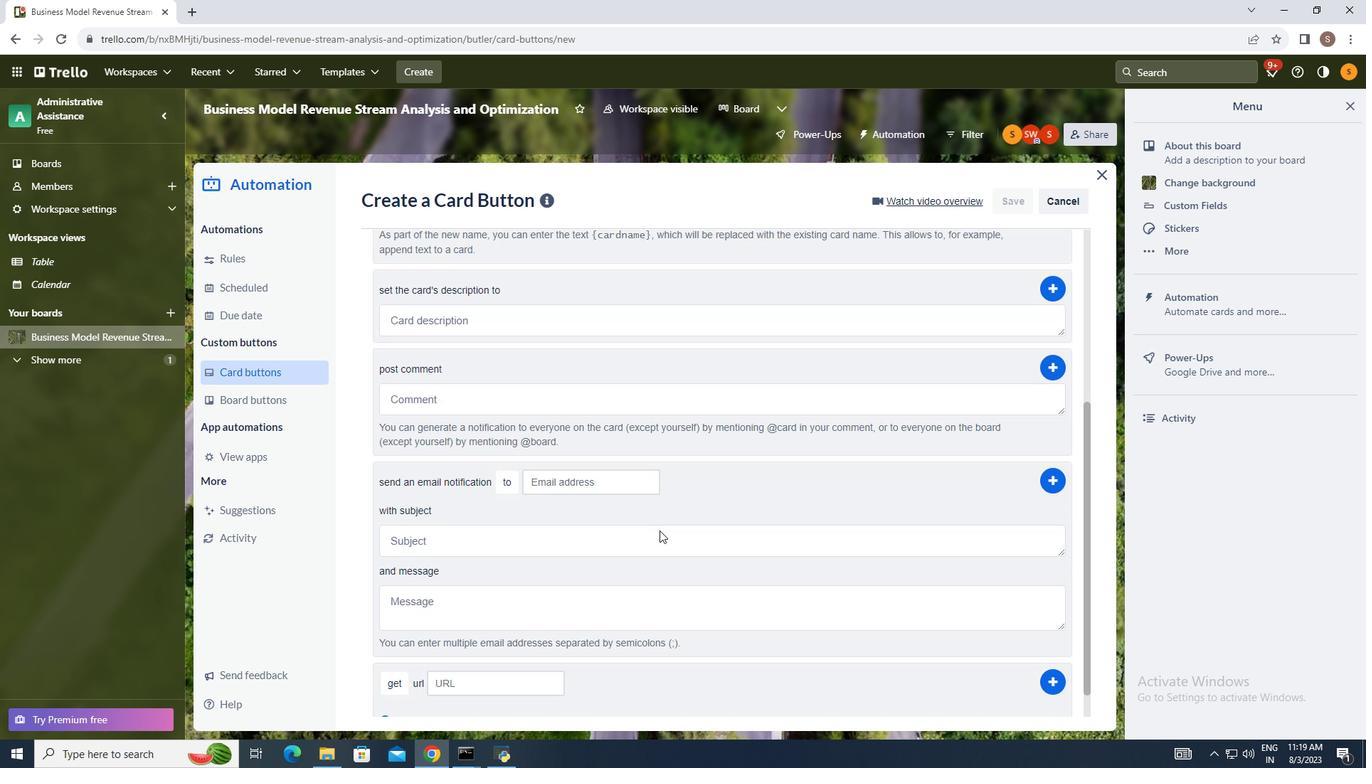 
Action: Mouse scrolled (636, 488) with delta (0, 0)
Screenshot: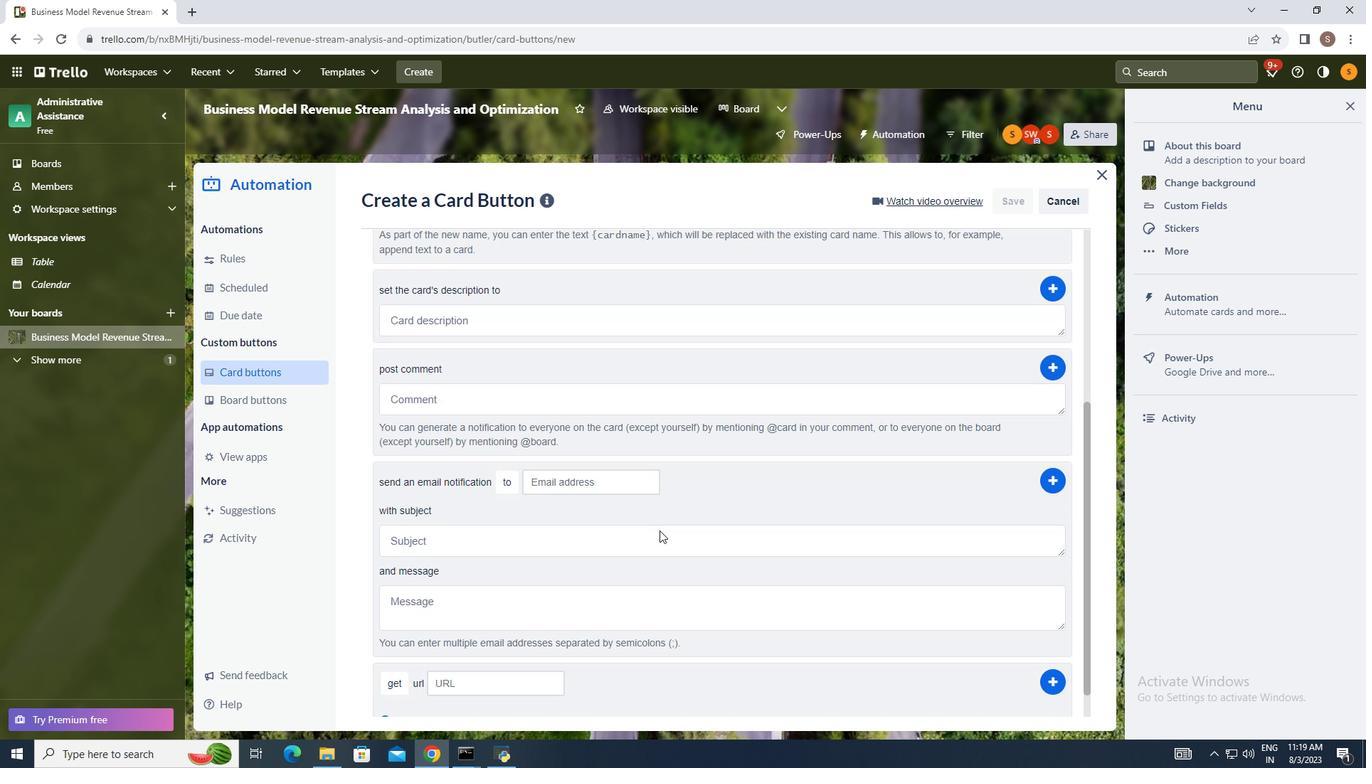 
Action: Mouse moved to (640, 495)
Screenshot: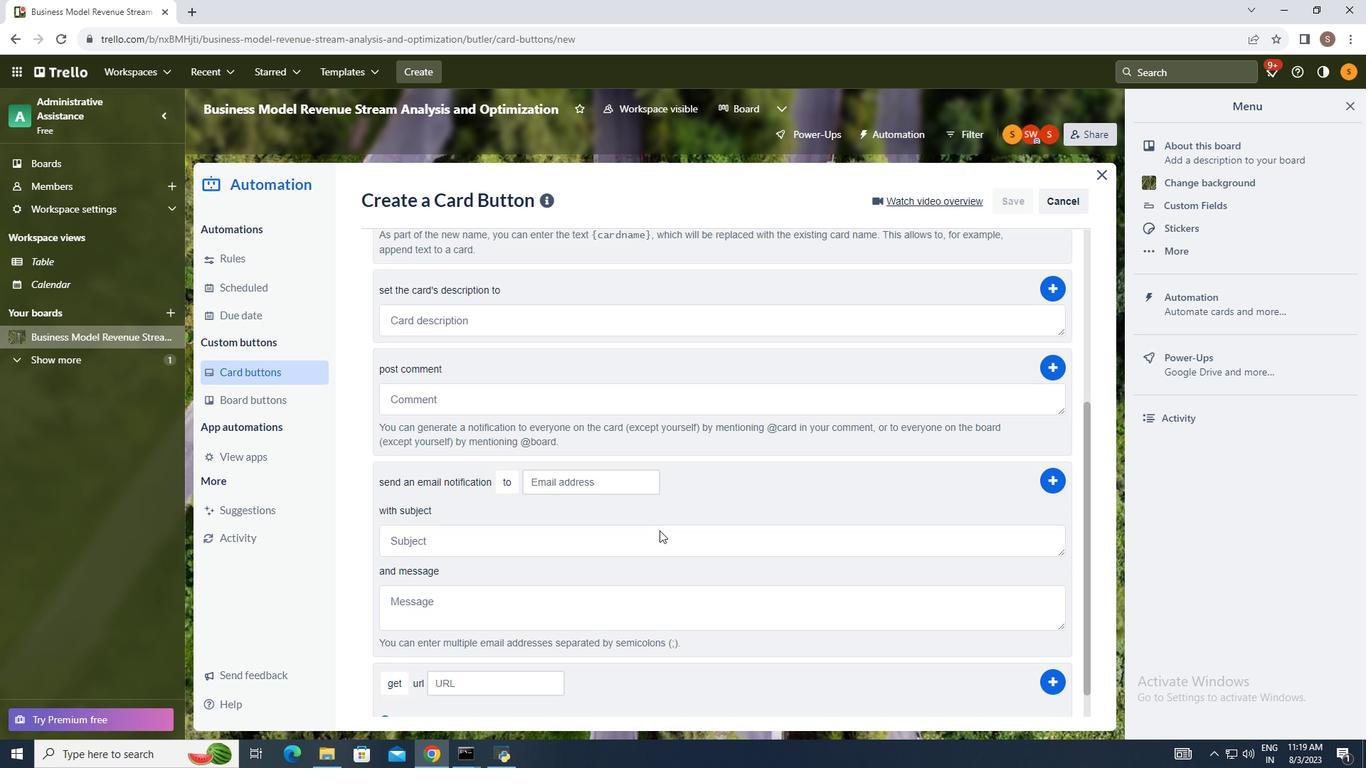 
Action: Mouse scrolled (640, 494) with delta (0, 0)
Screenshot: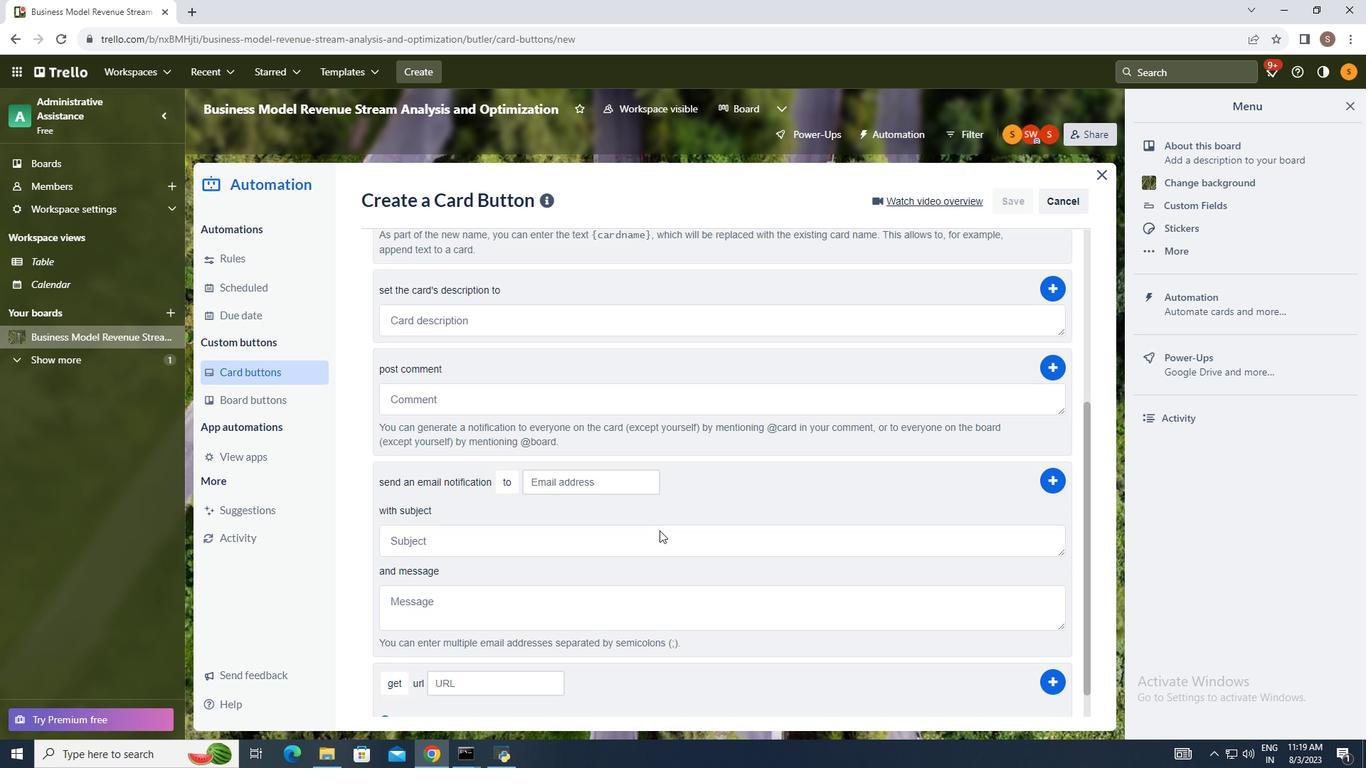 
Action: Mouse moved to (653, 516)
Screenshot: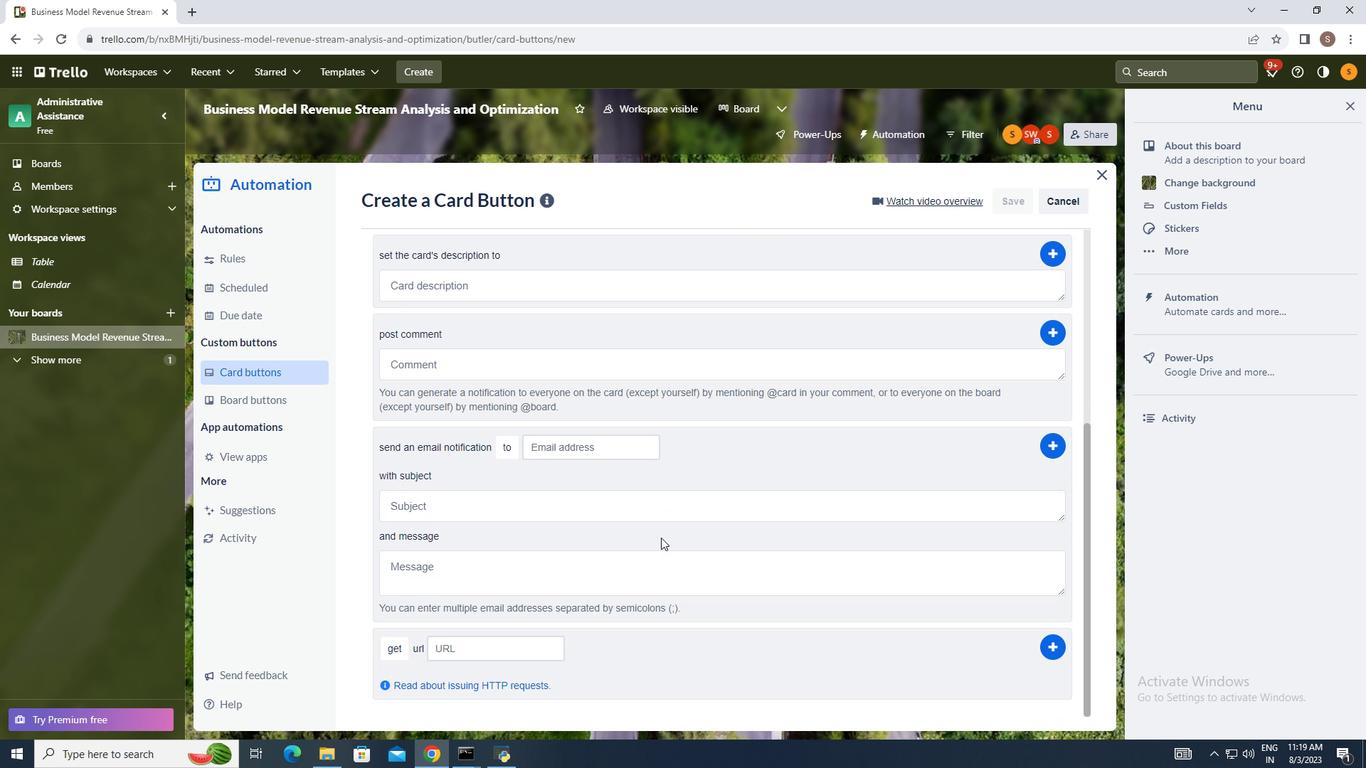 
Action: Mouse scrolled (651, 510) with delta (0, 0)
Screenshot: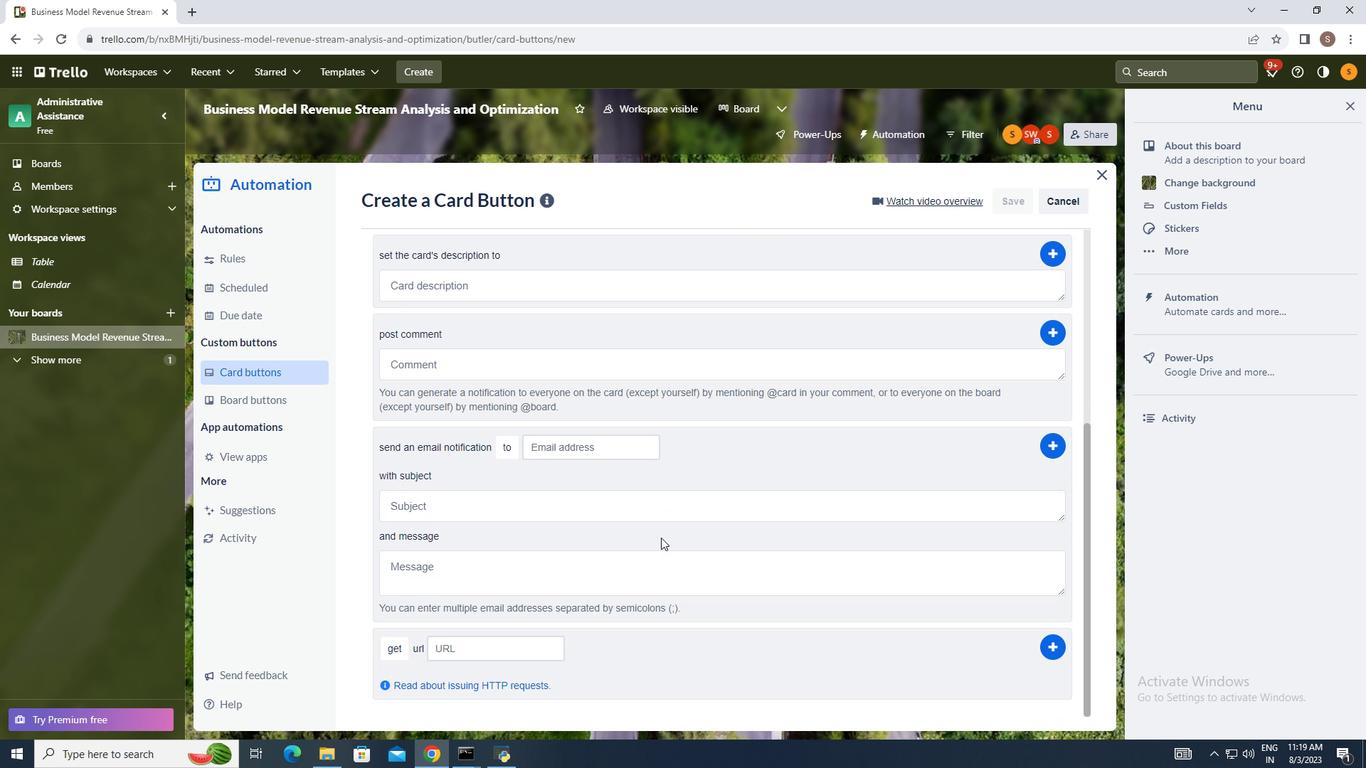 
Action: Mouse moved to (653, 517)
Screenshot: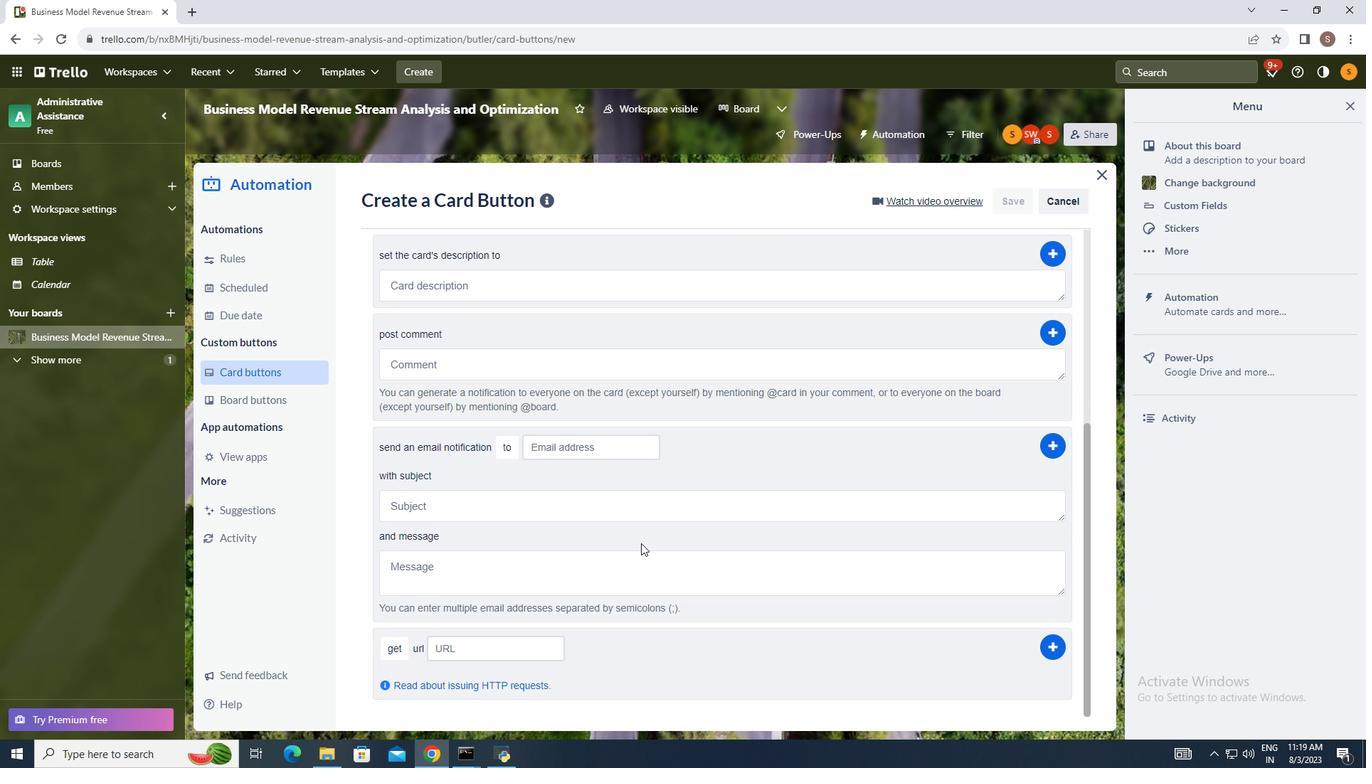 
Action: Mouse scrolled (653, 515) with delta (0, 0)
Screenshot: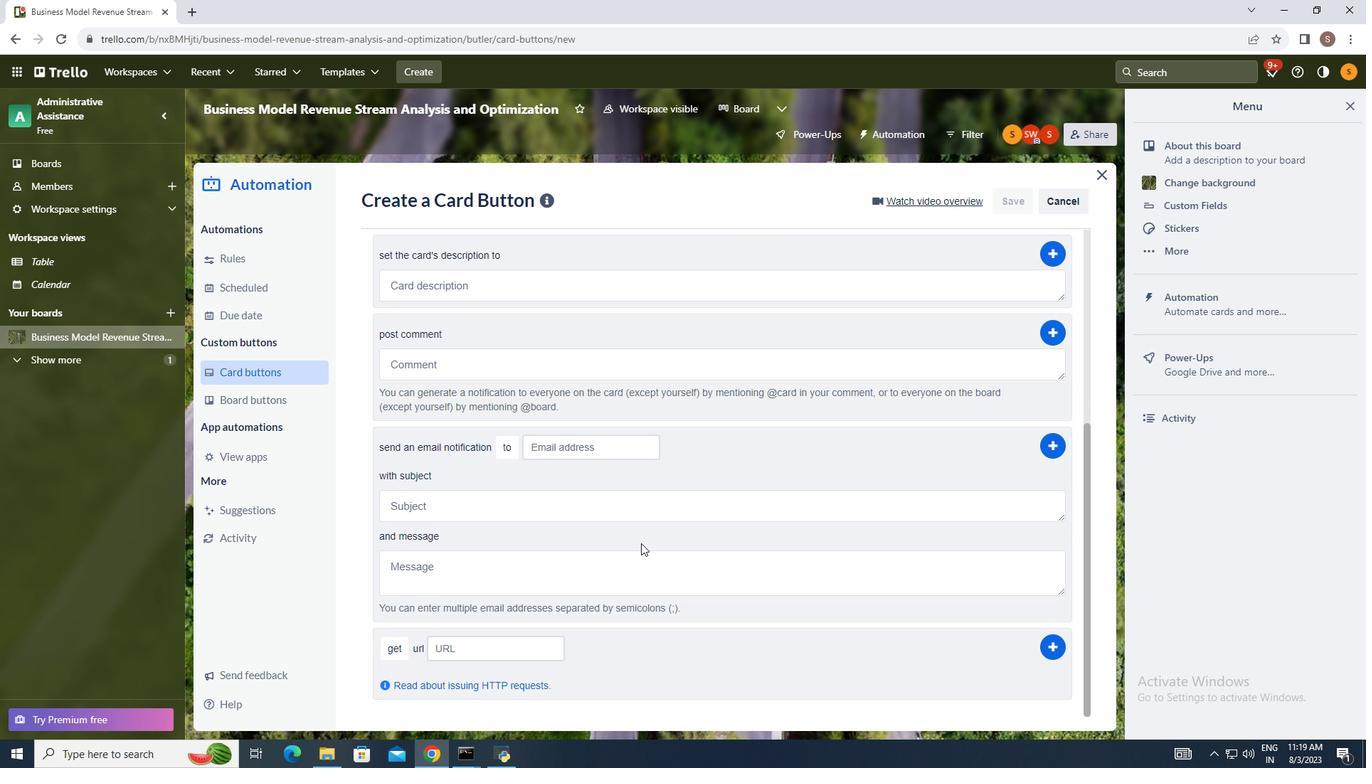 
Action: Mouse moved to (456, 589)
Screenshot: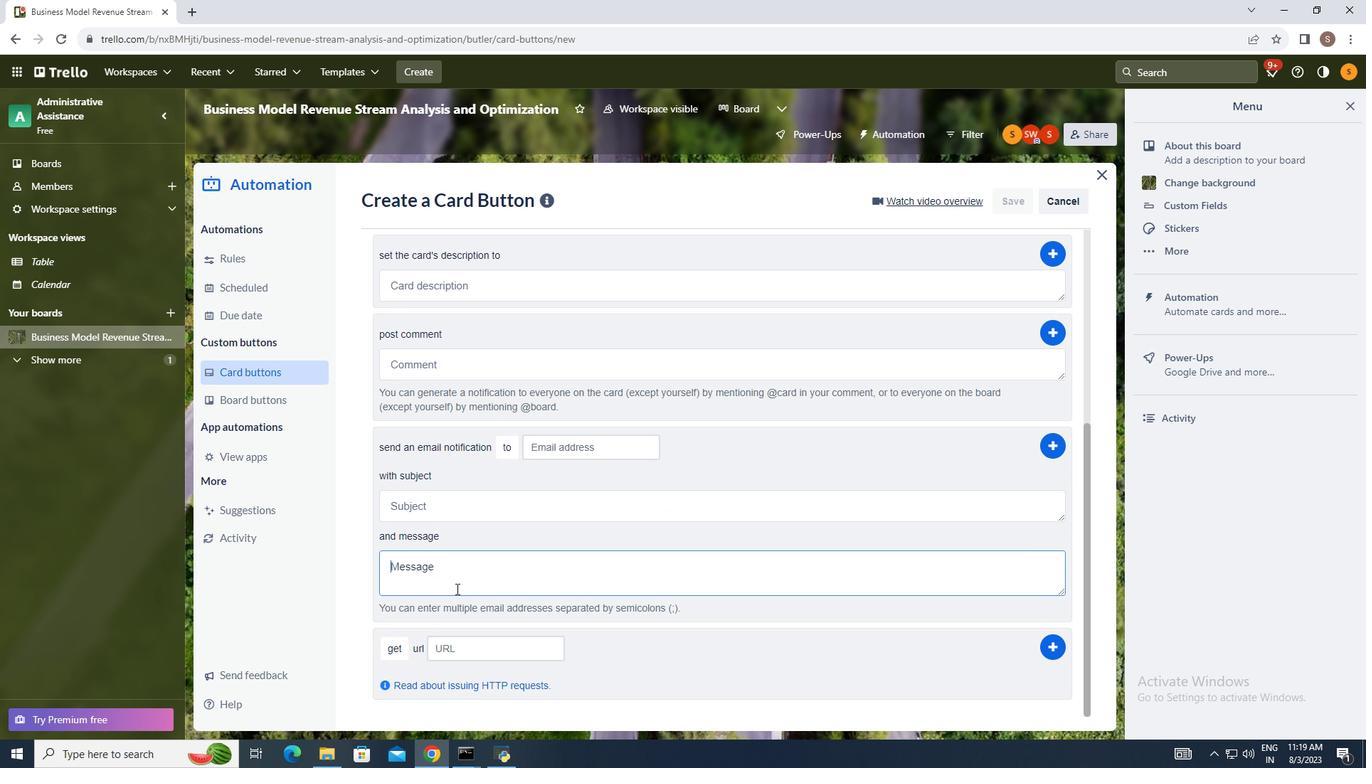 
Action: Mouse pressed left at (456, 589)
Screenshot: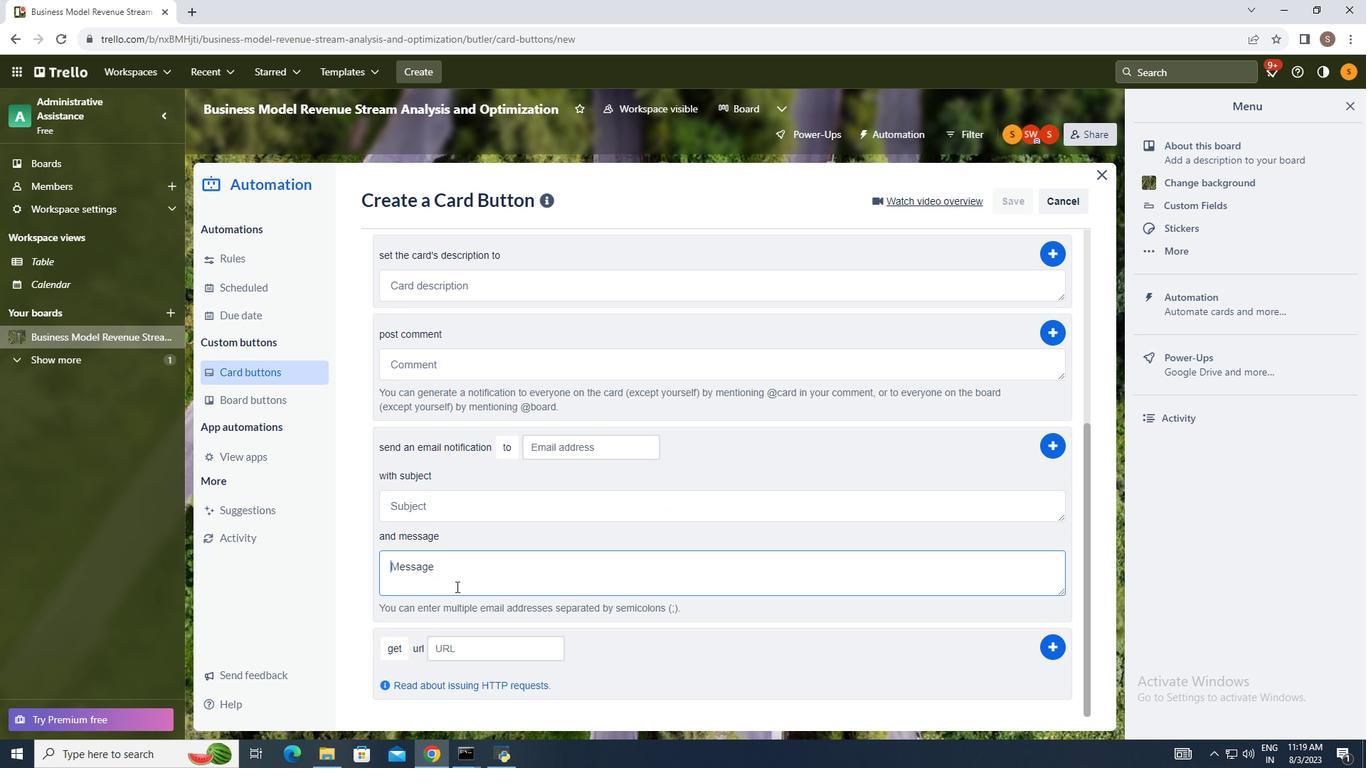 
Action: Mouse moved to (335, 538)
Screenshot: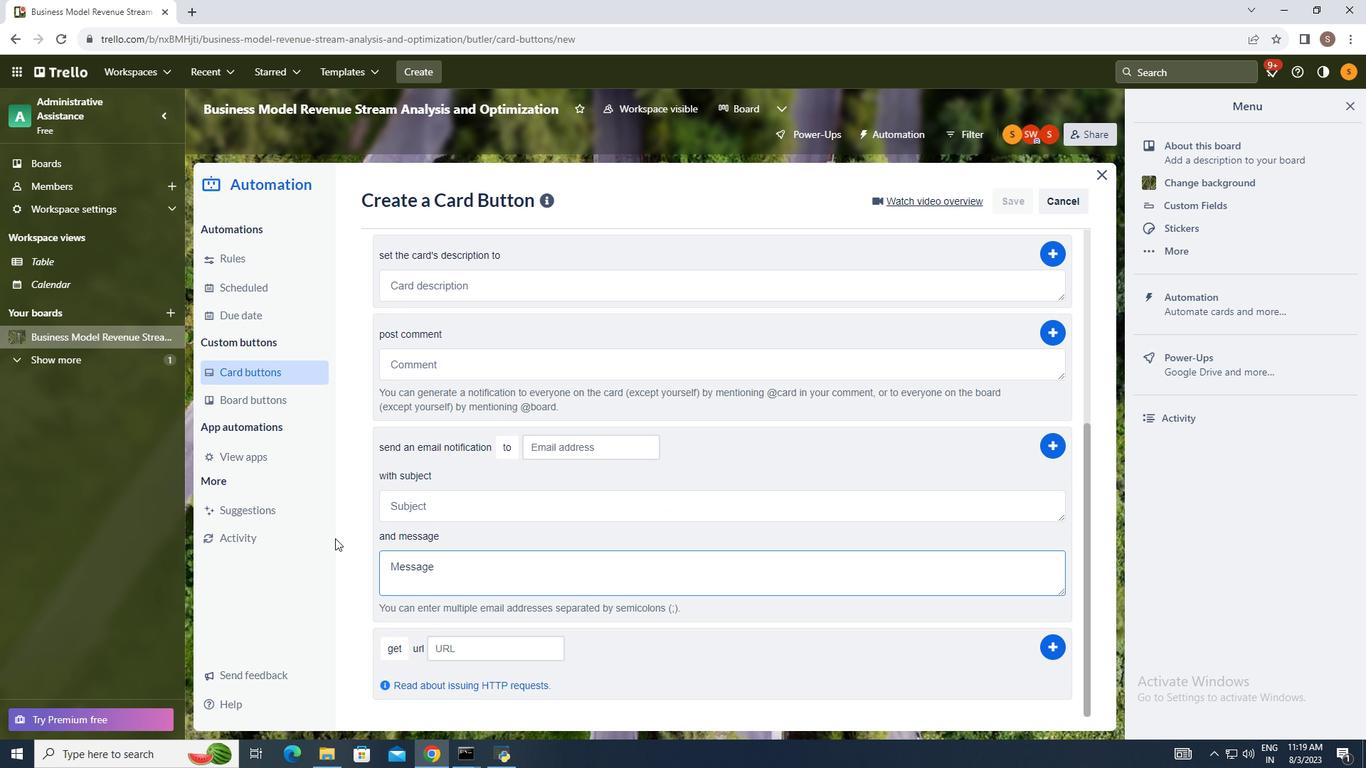
Action: Key pressed <Key.shift_r>Tone<Key.space>and<Key.space>style<Key.shift>:<Key.space><Key.shift_r>Engaging<Key.space><Key.backspace>,<Key.space>conversational<Key.space>and<Key.space>informative
Screenshot: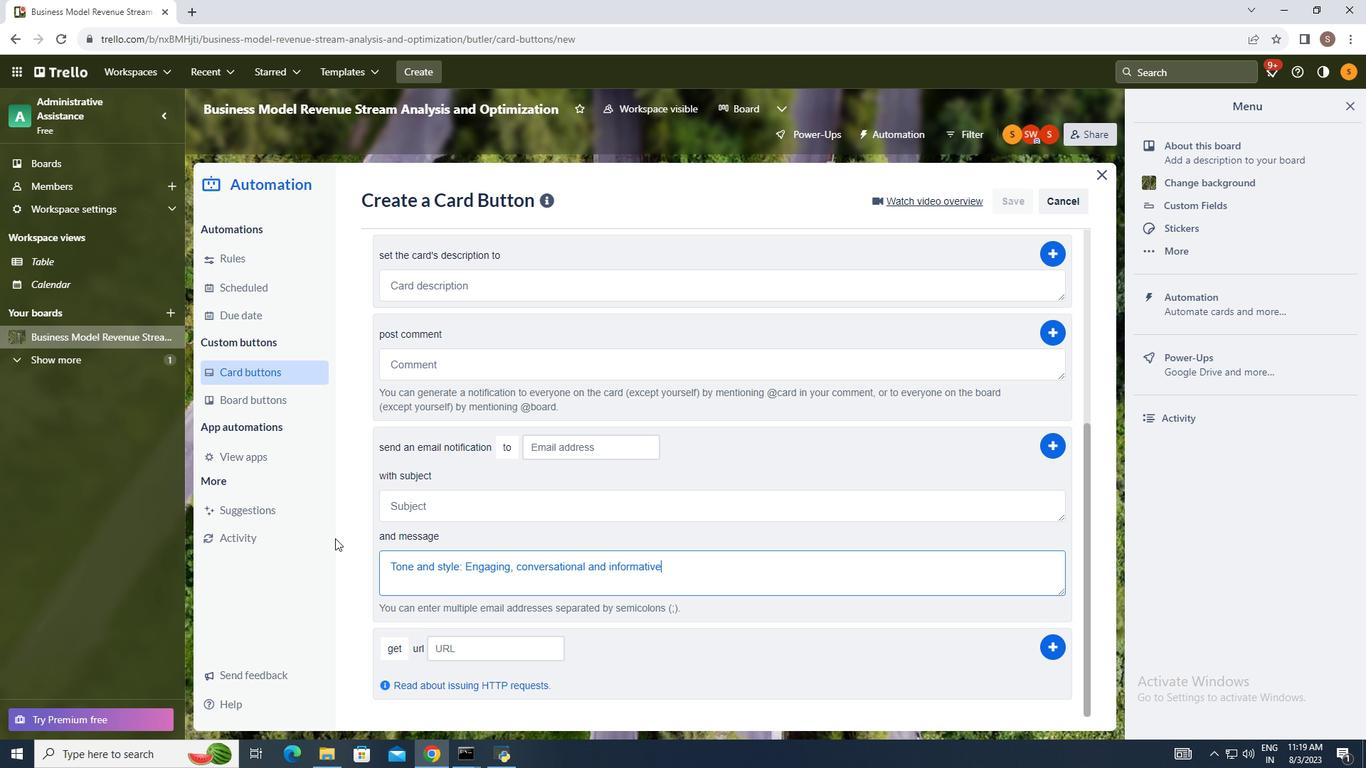 
Action: Mouse moved to (1054, 452)
Screenshot: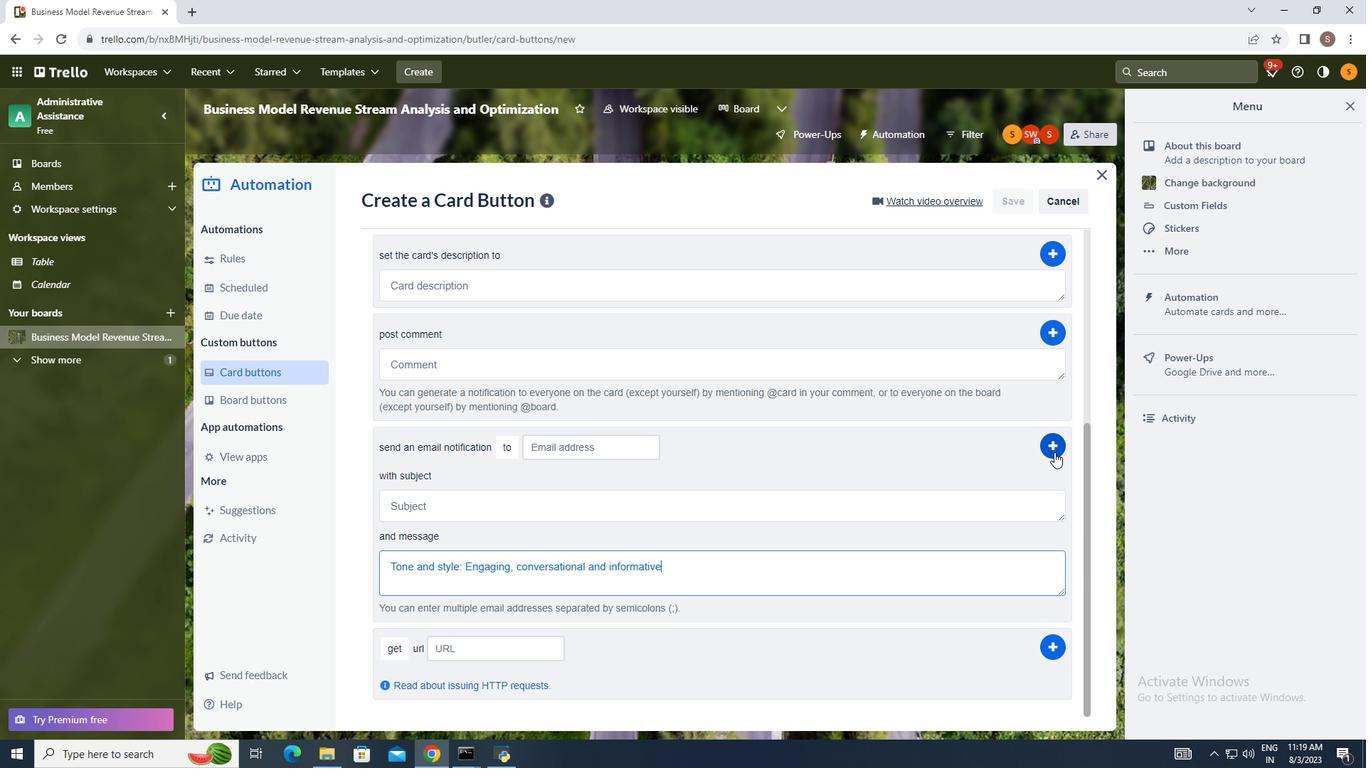 
Action: Mouse pressed left at (1054, 452)
Screenshot: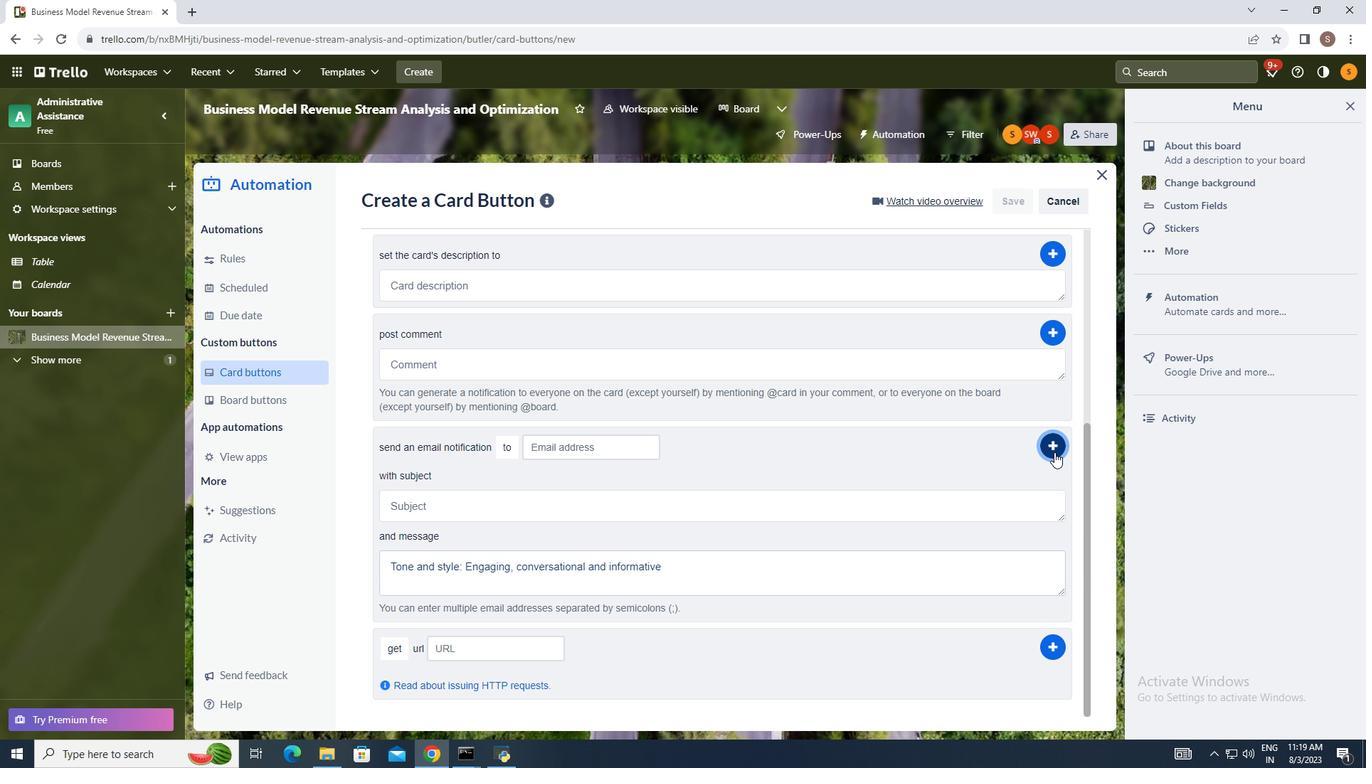 
